 Task: Create in the project WiseTech in Backlog an issue 'Integrate a new feedback survey feature into an existing website to gather user feedback and suggestions', assign it to team member softage.1@softage.net and change the status to IN PROGRESS.
Action: Mouse moved to (480, 582)
Screenshot: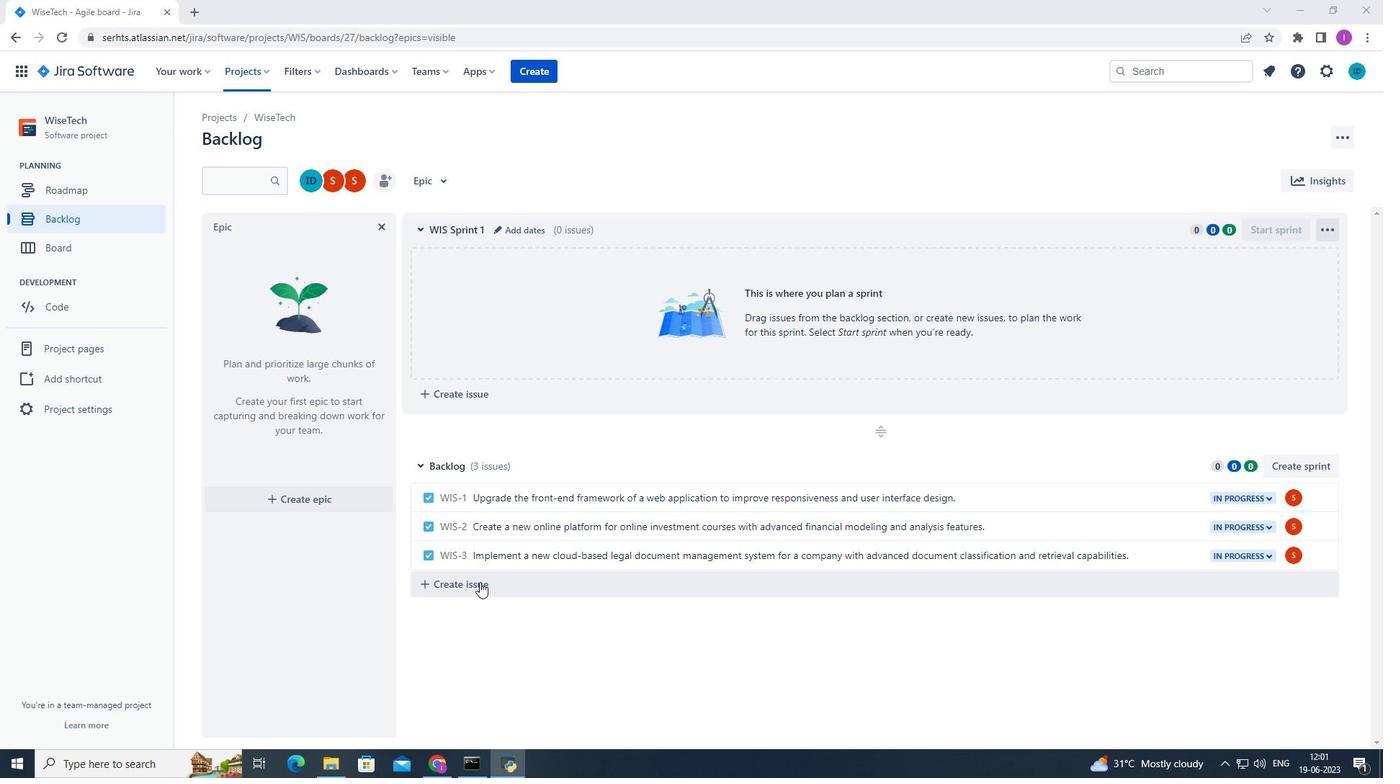 
Action: Mouse pressed left at (480, 582)
Screenshot: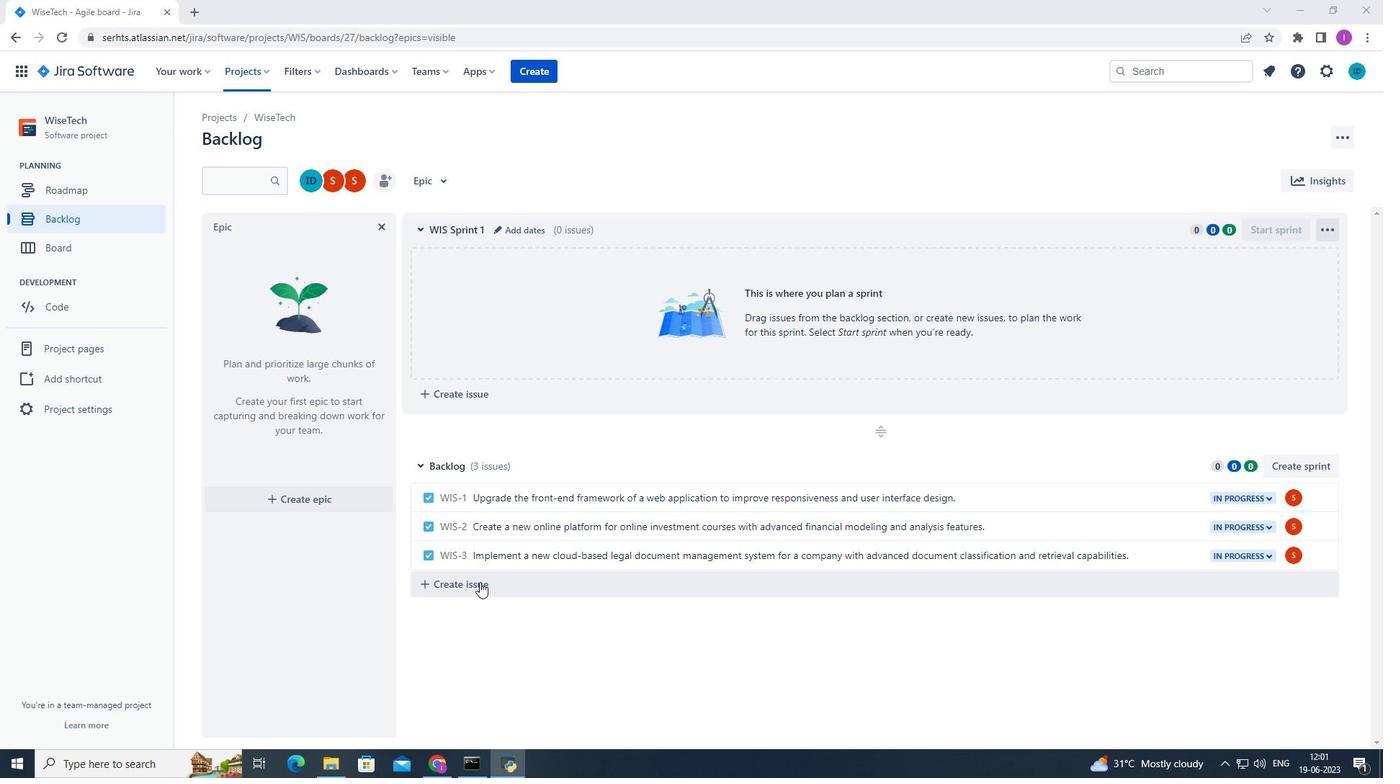 
Action: Mouse moved to (467, 589)
Screenshot: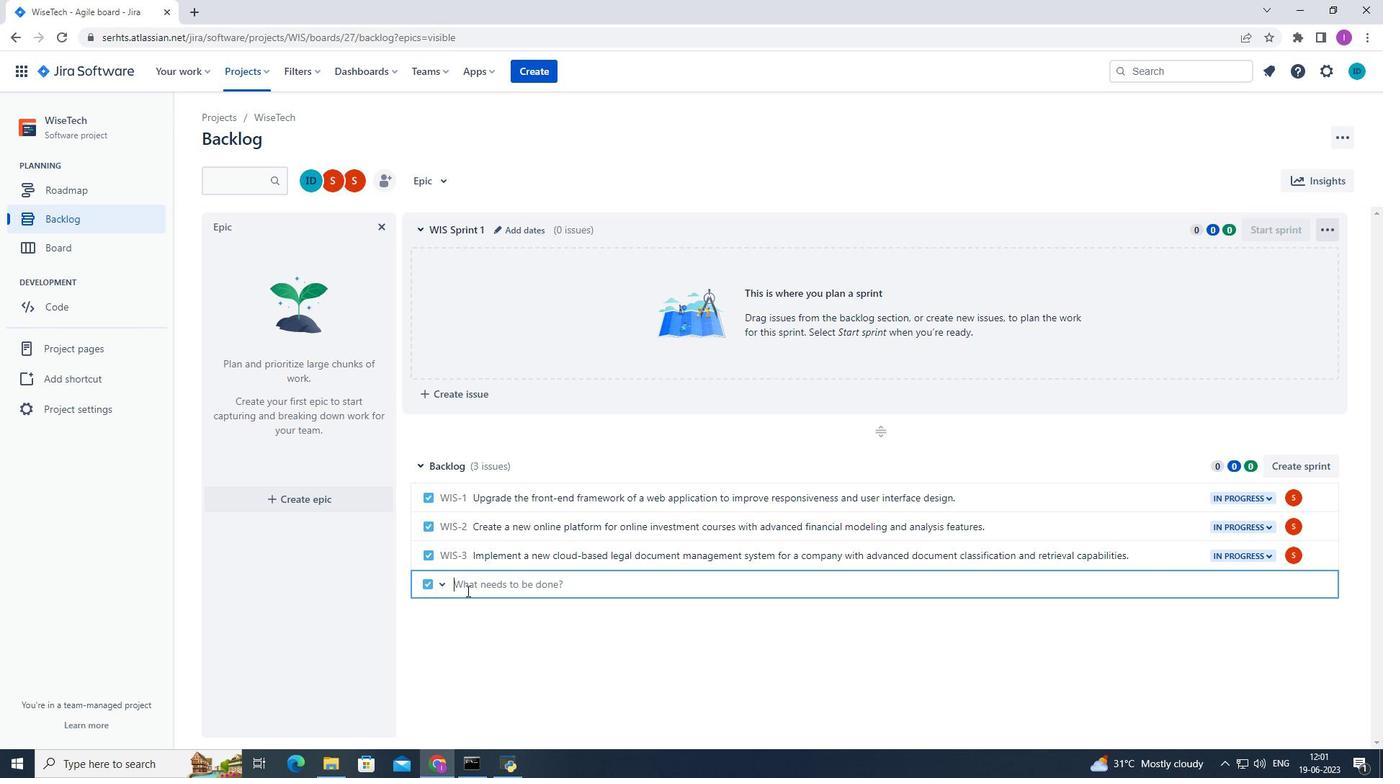 
Action: Mouse pressed left at (467, 589)
Screenshot: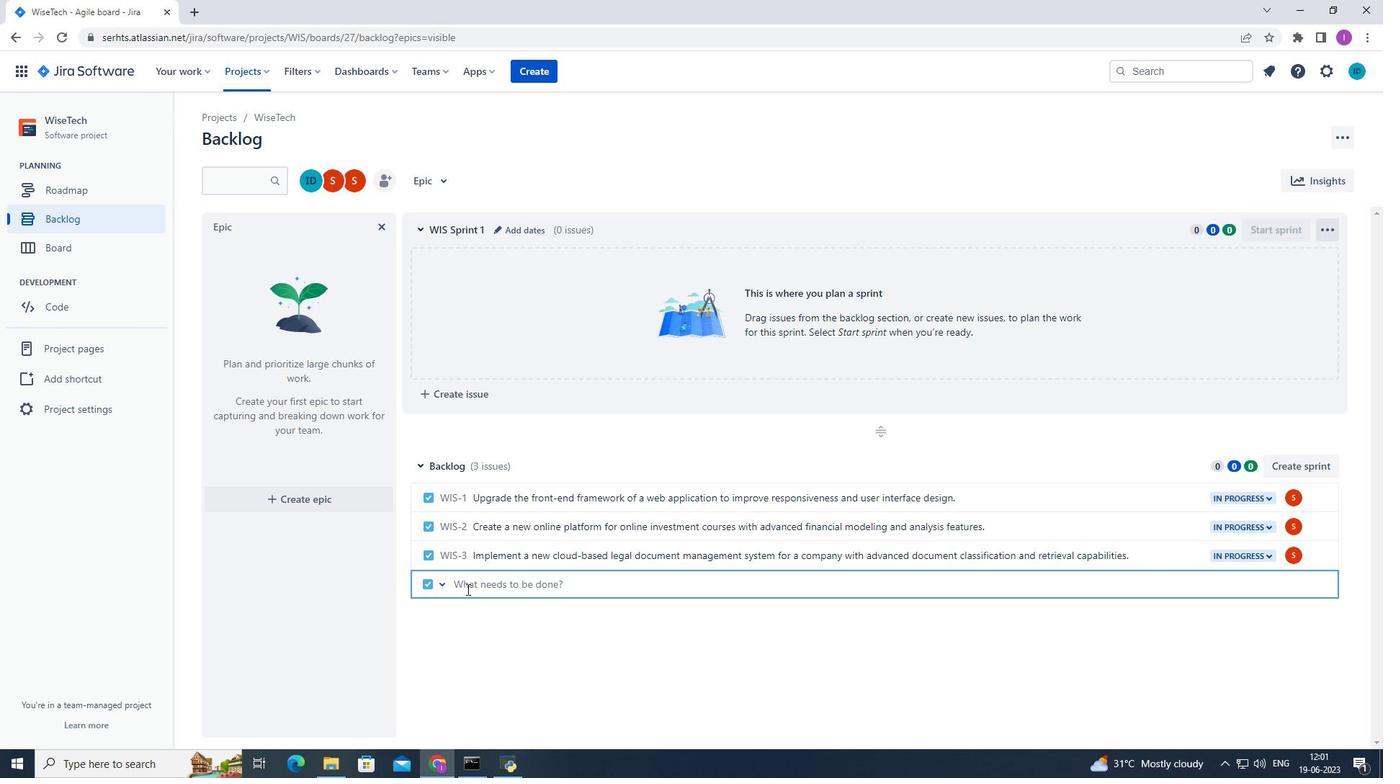 
Action: Mouse moved to (580, 574)
Screenshot: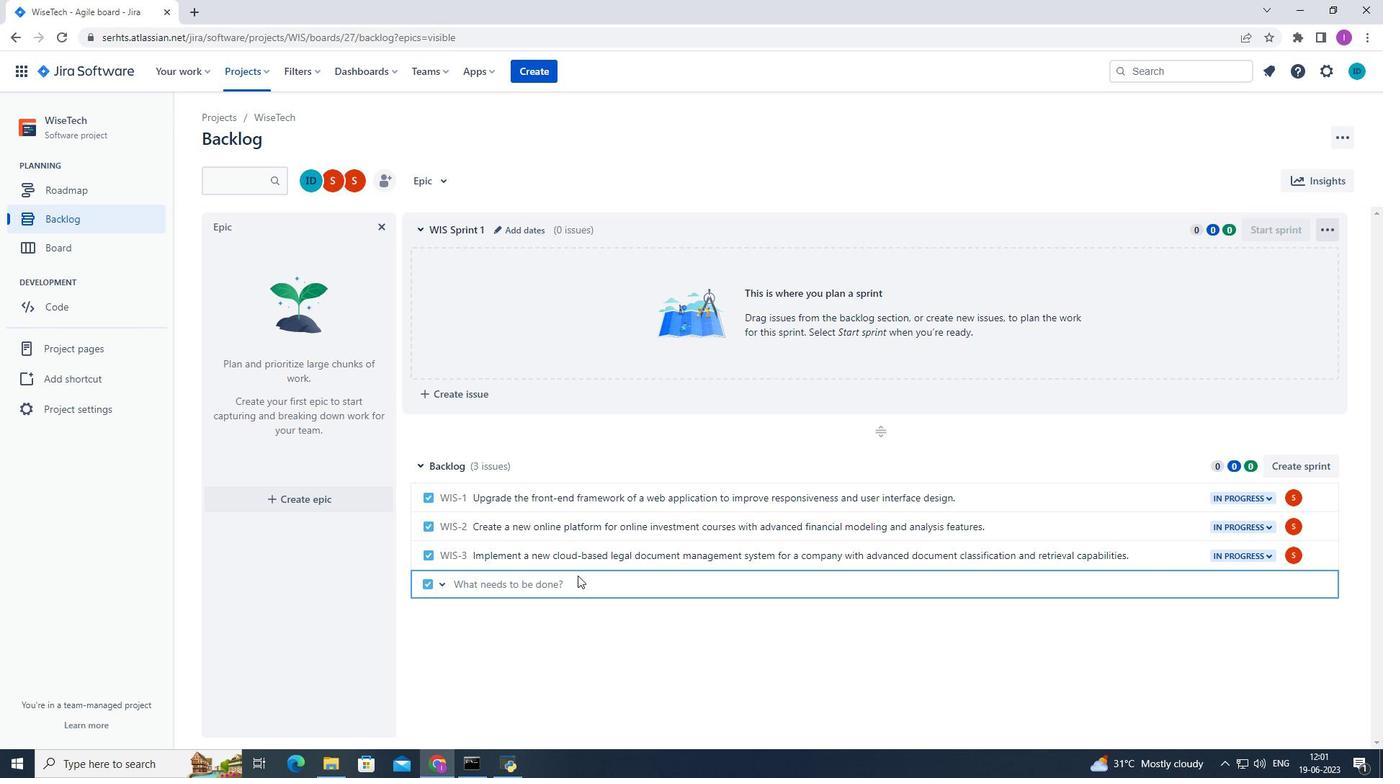 
Action: Key pressed <Key.shift>Integrate<Key.space>s<Key.space><Key.backspace><Key.backspace>a<Key.space>m<Key.backspace>new<Key.space>feedback<Key.space>and<Key.space>suggestions<Key.backspace><Key.backspace><Key.backspace><Key.backspace><Key.backspace><Key.backspace><Key.backspace><Key.backspace><Key.backspace><Key.backspace><Key.backspace><Key.backspace><Key.backspace><Key.backspace><Key.backspace>survey<Key.space>feature<Key.space>into<Key.space>an<Key.space>exixting<Key.space>
Screenshot: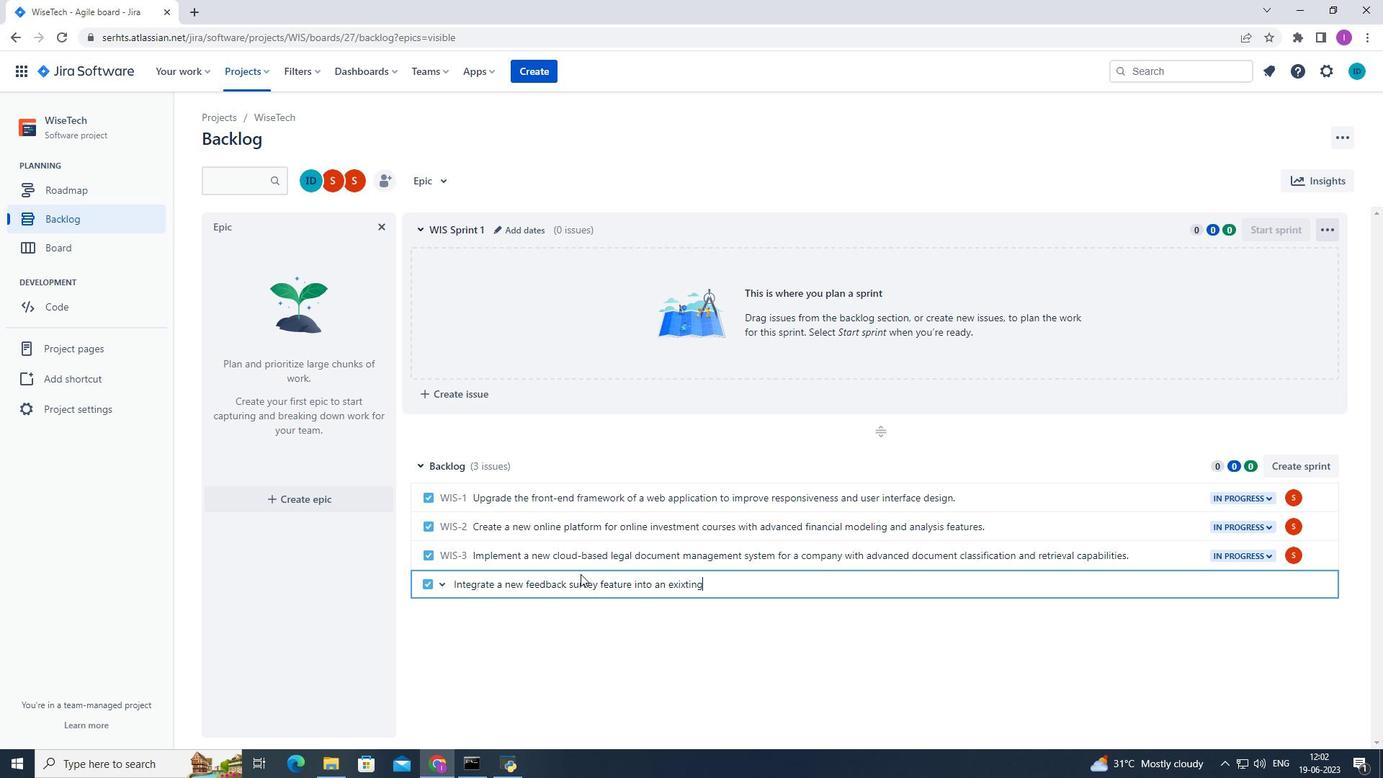 
Action: Mouse moved to (686, 585)
Screenshot: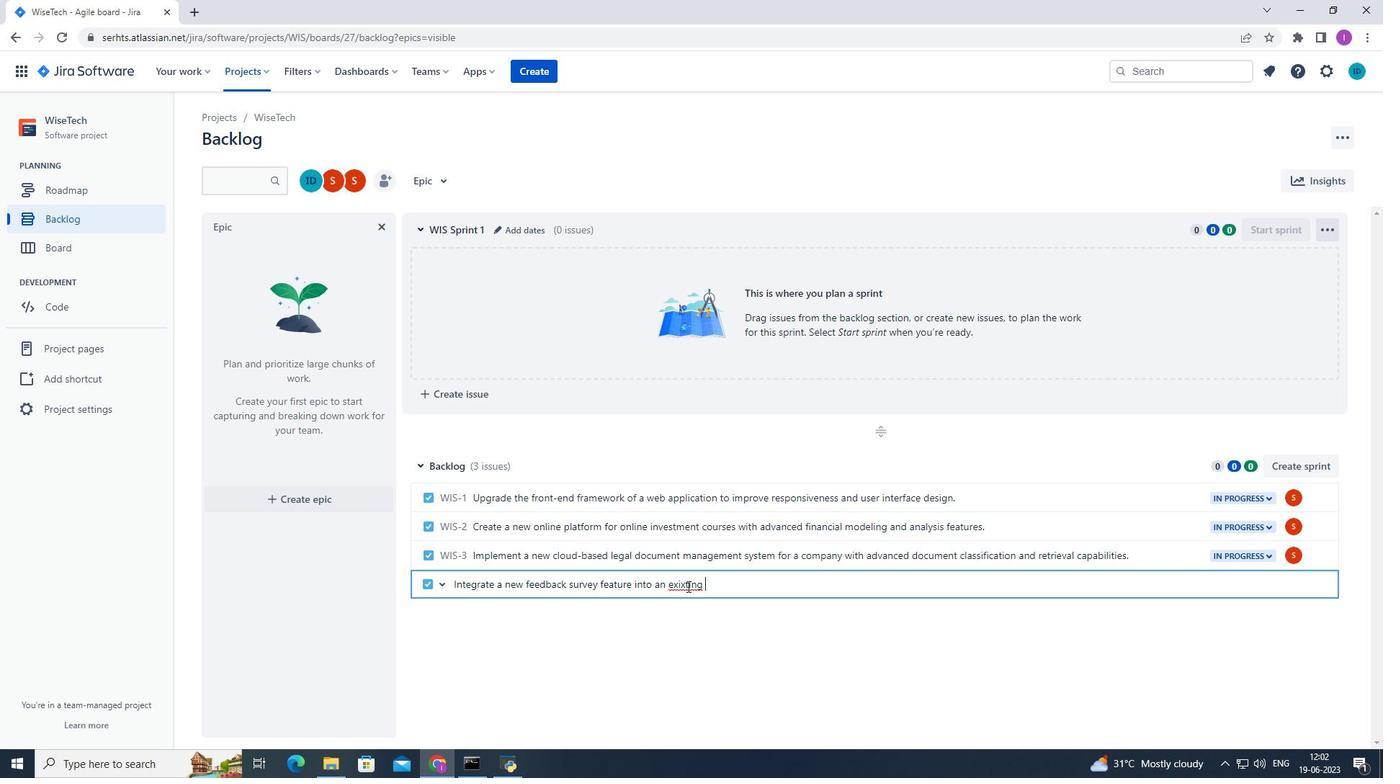 
Action: Mouse pressed left at (686, 585)
Screenshot: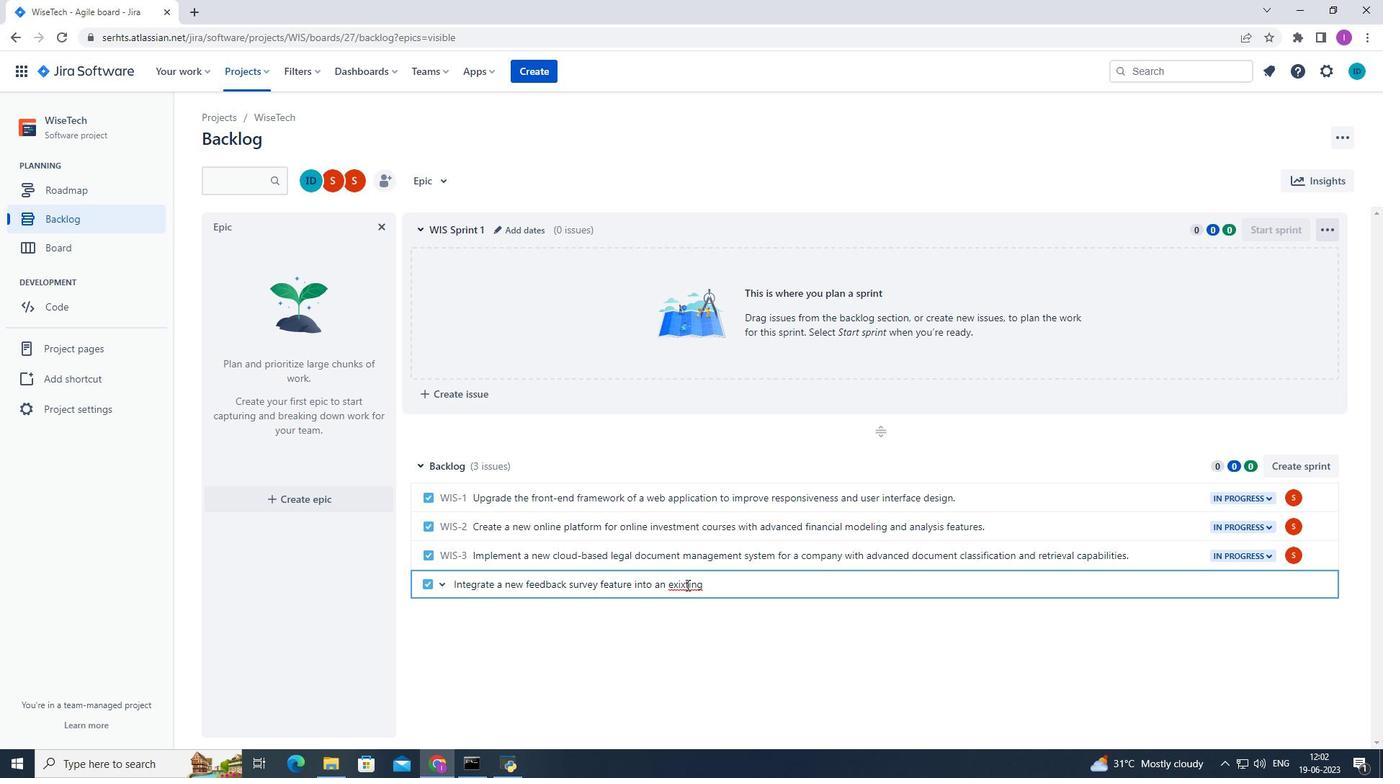 
Action: Mouse moved to (743, 521)
Screenshot: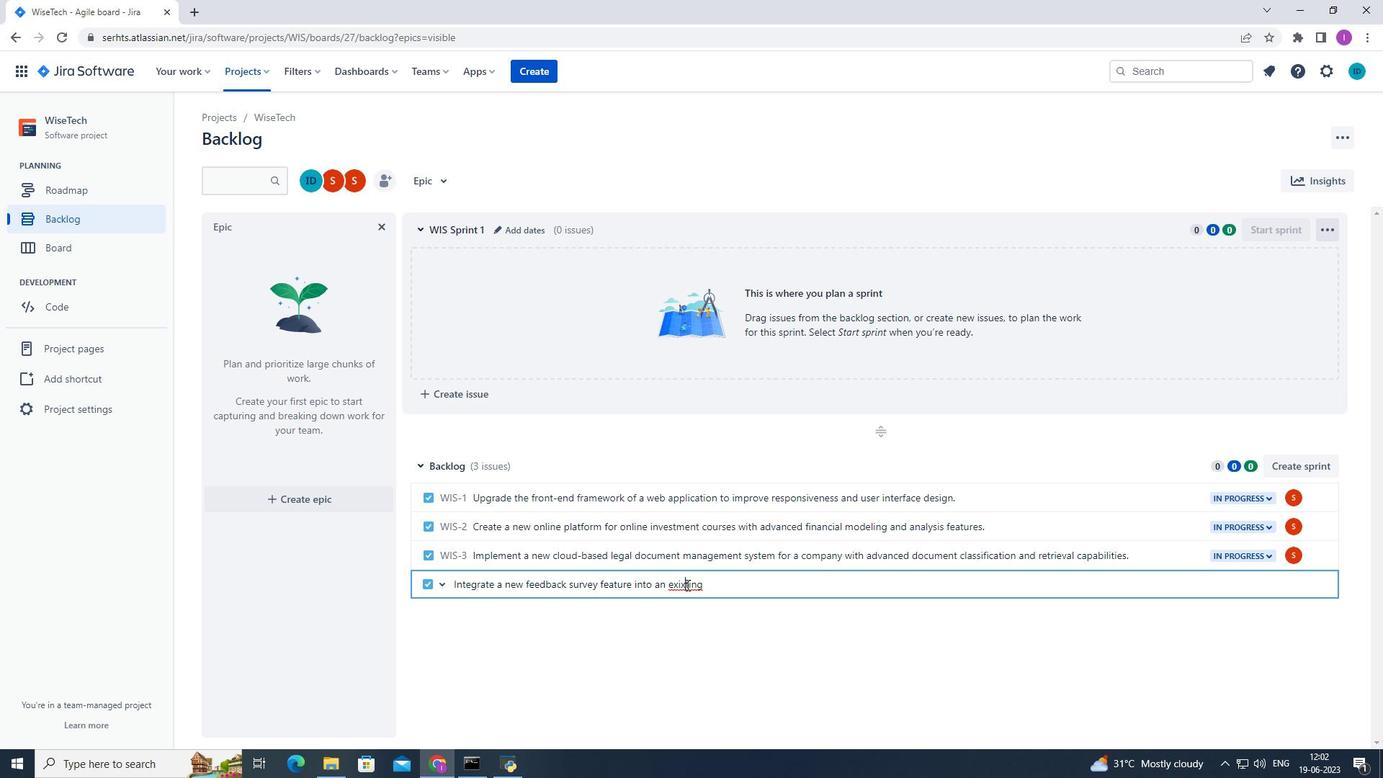 
Action: Key pressed <Key.backspace>s
Screenshot: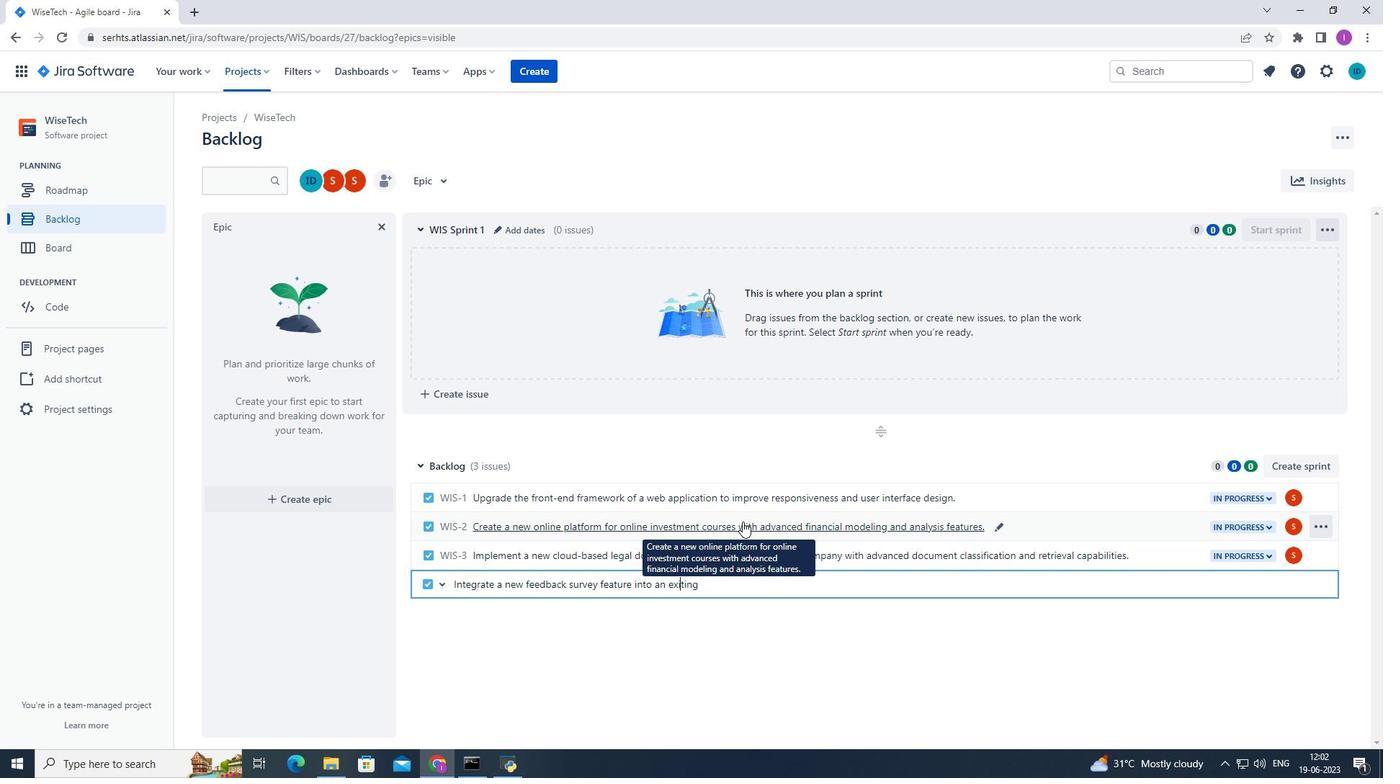 
Action: Mouse moved to (715, 583)
Screenshot: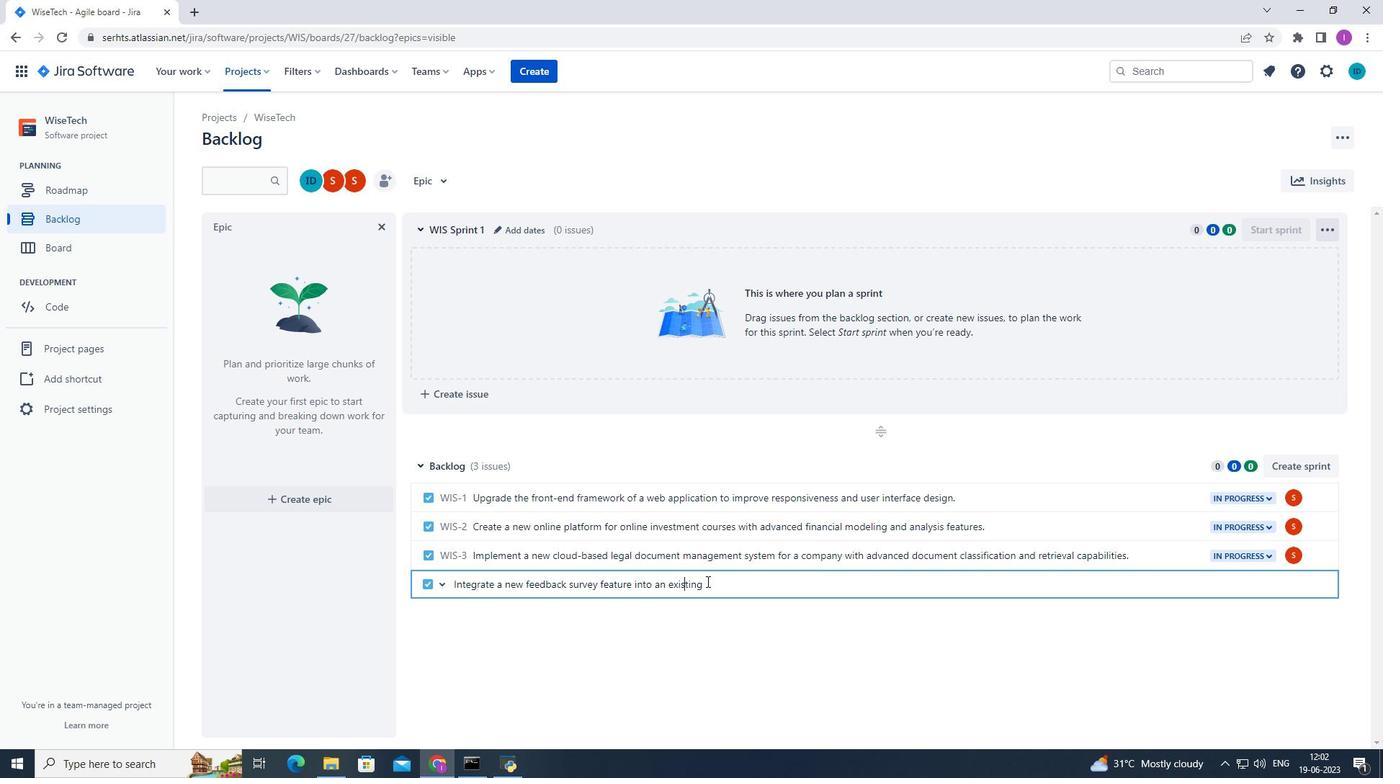 
Action: Mouse pressed left at (715, 583)
Screenshot: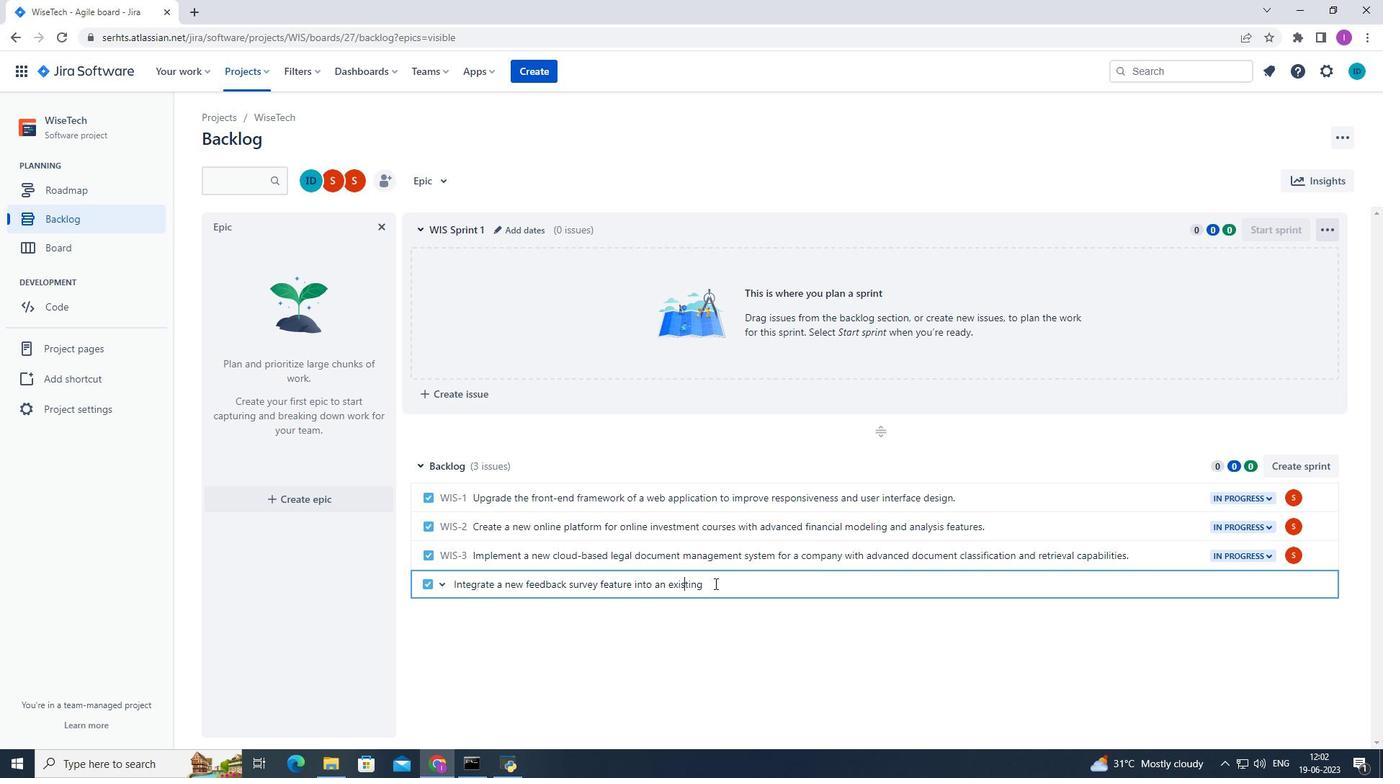 
Action: Mouse moved to (723, 565)
Screenshot: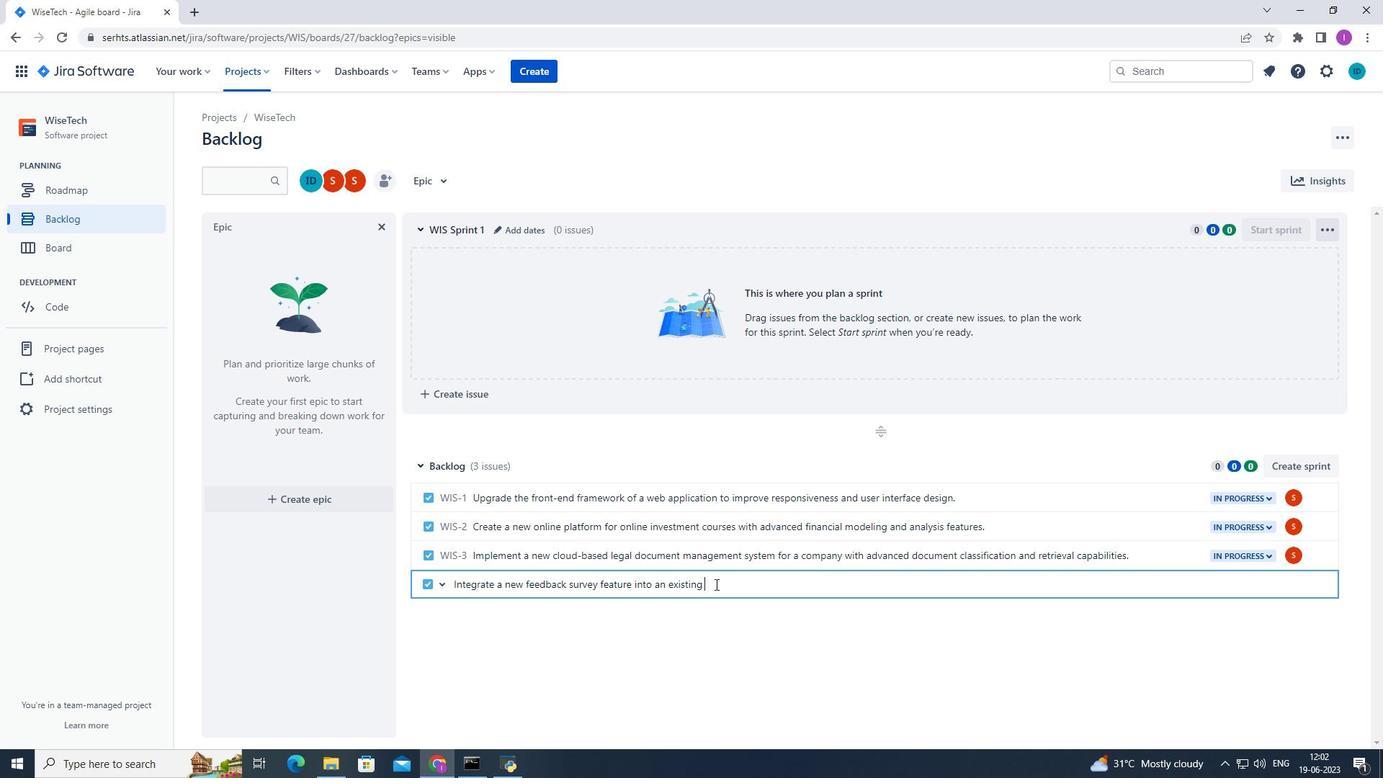
Action: Key pressed <Key.space>website<Key.space>to<Key.space>gather<Key.space>user<Key.space>g<Key.backspace>feedc<Key.backspace>back<Key.space>and<Key.space>suggestions.<Key.enter>
Screenshot: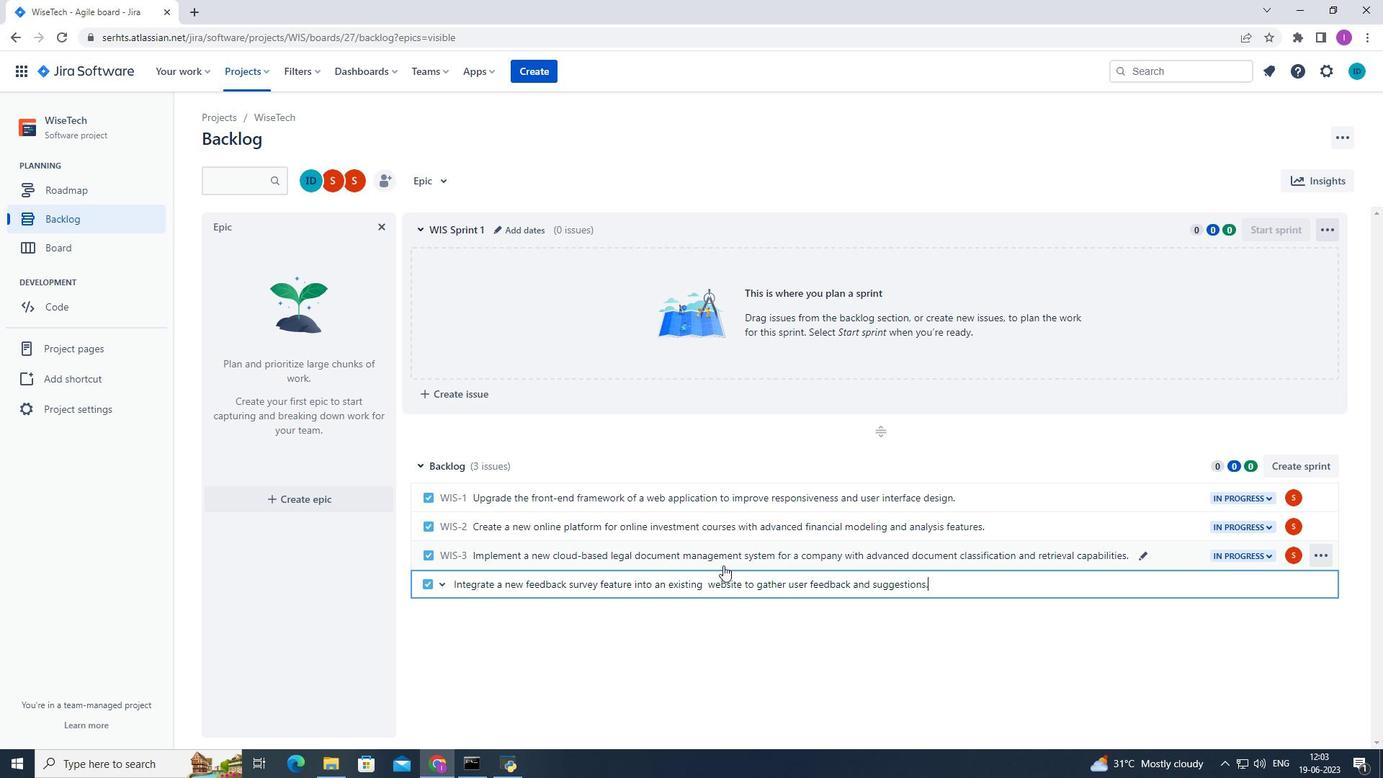 
Action: Mouse moved to (1291, 583)
Screenshot: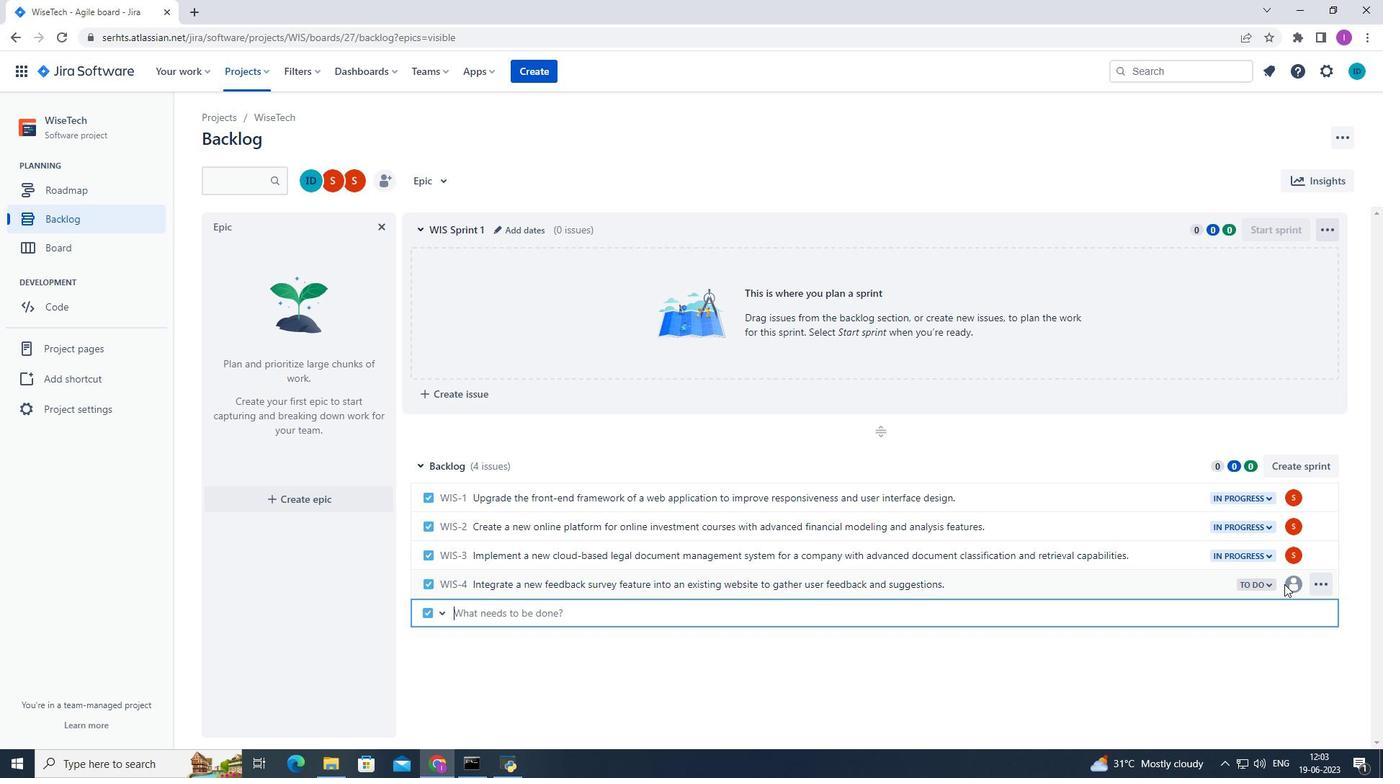 
Action: Mouse pressed left at (1291, 583)
Screenshot: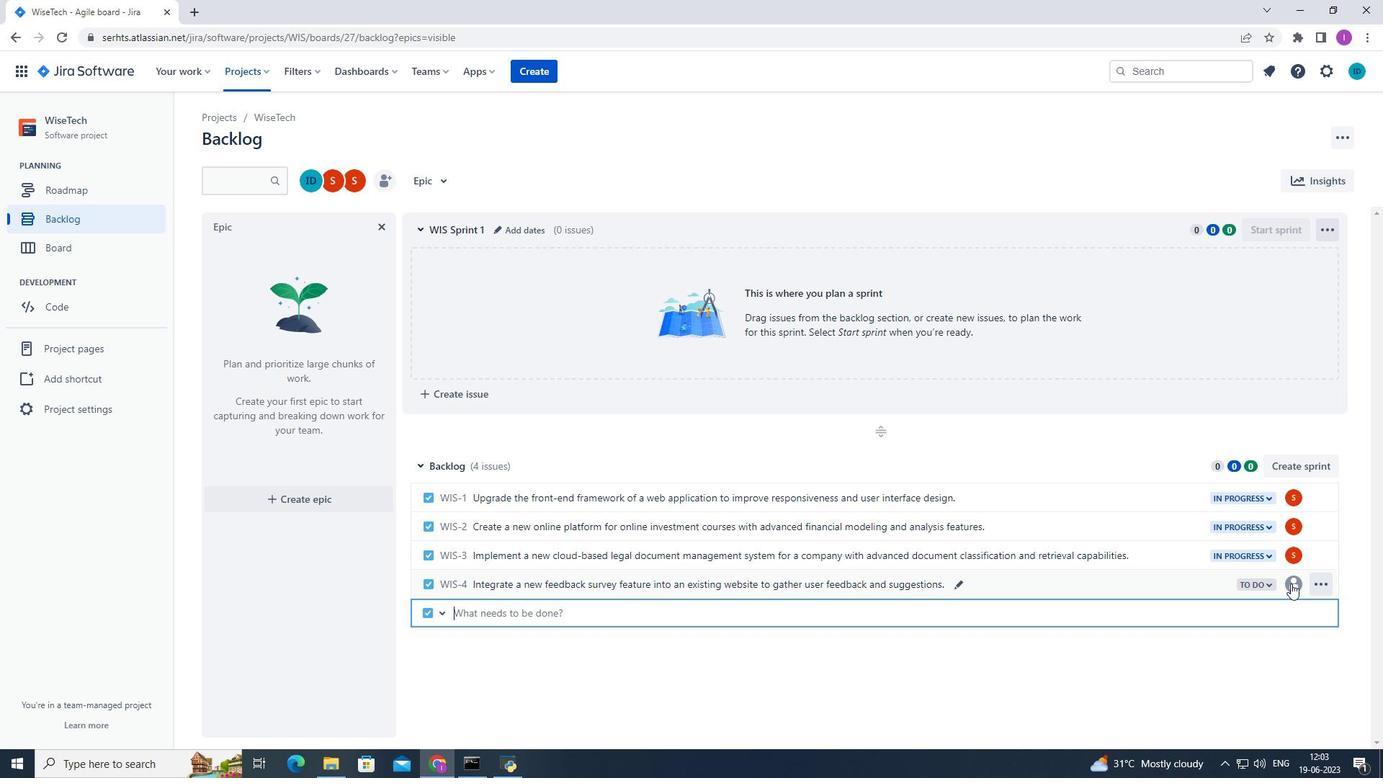 
Action: Mouse moved to (1182, 693)
Screenshot: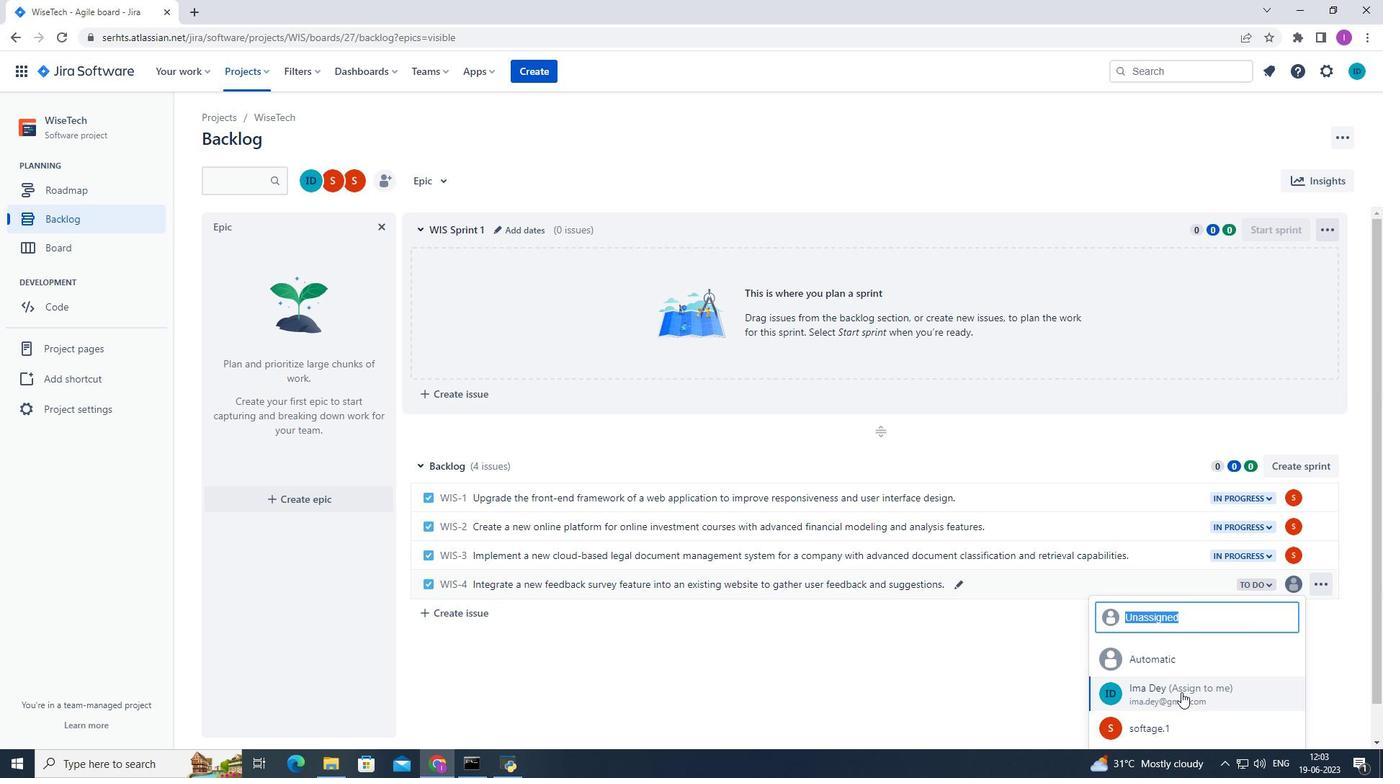 
Action: Mouse scrolled (1182, 692) with delta (0, 0)
Screenshot: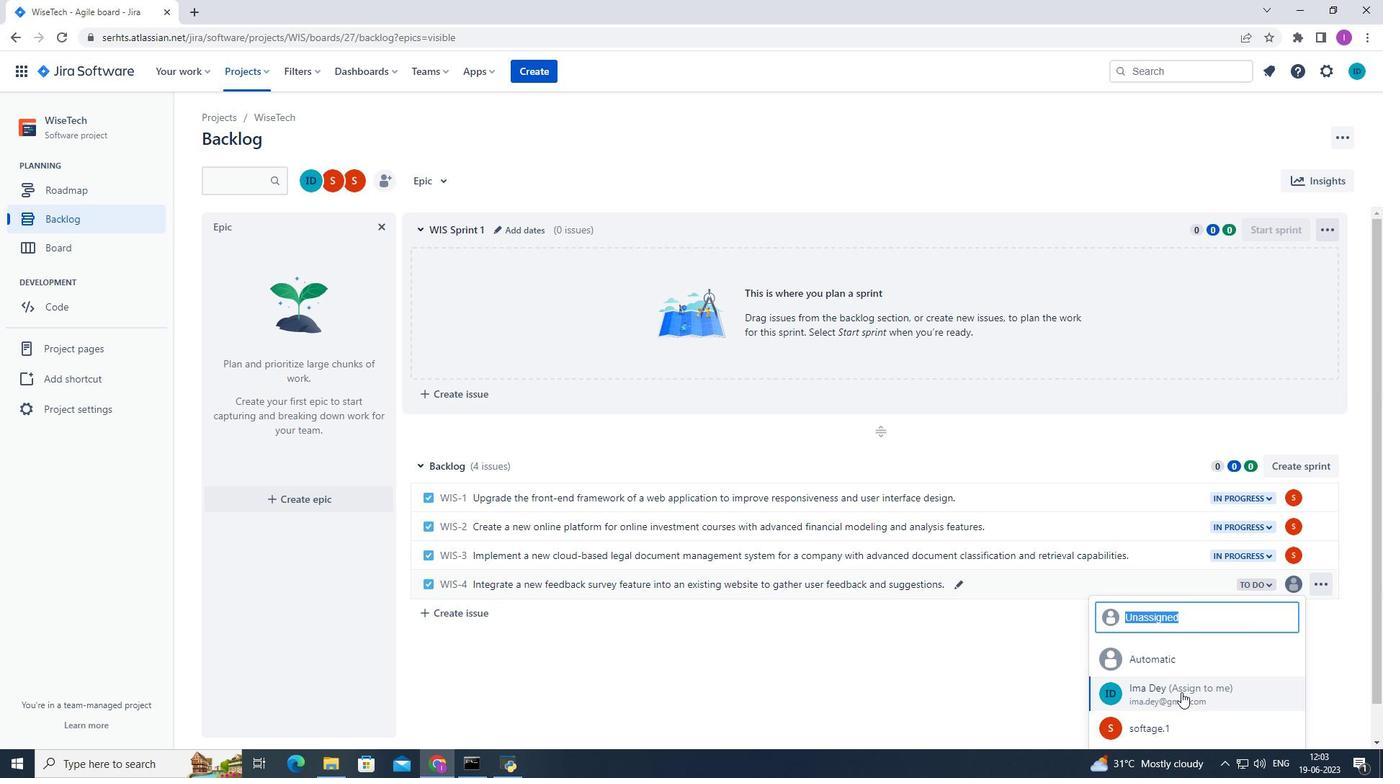 
Action: Mouse moved to (1182, 699)
Screenshot: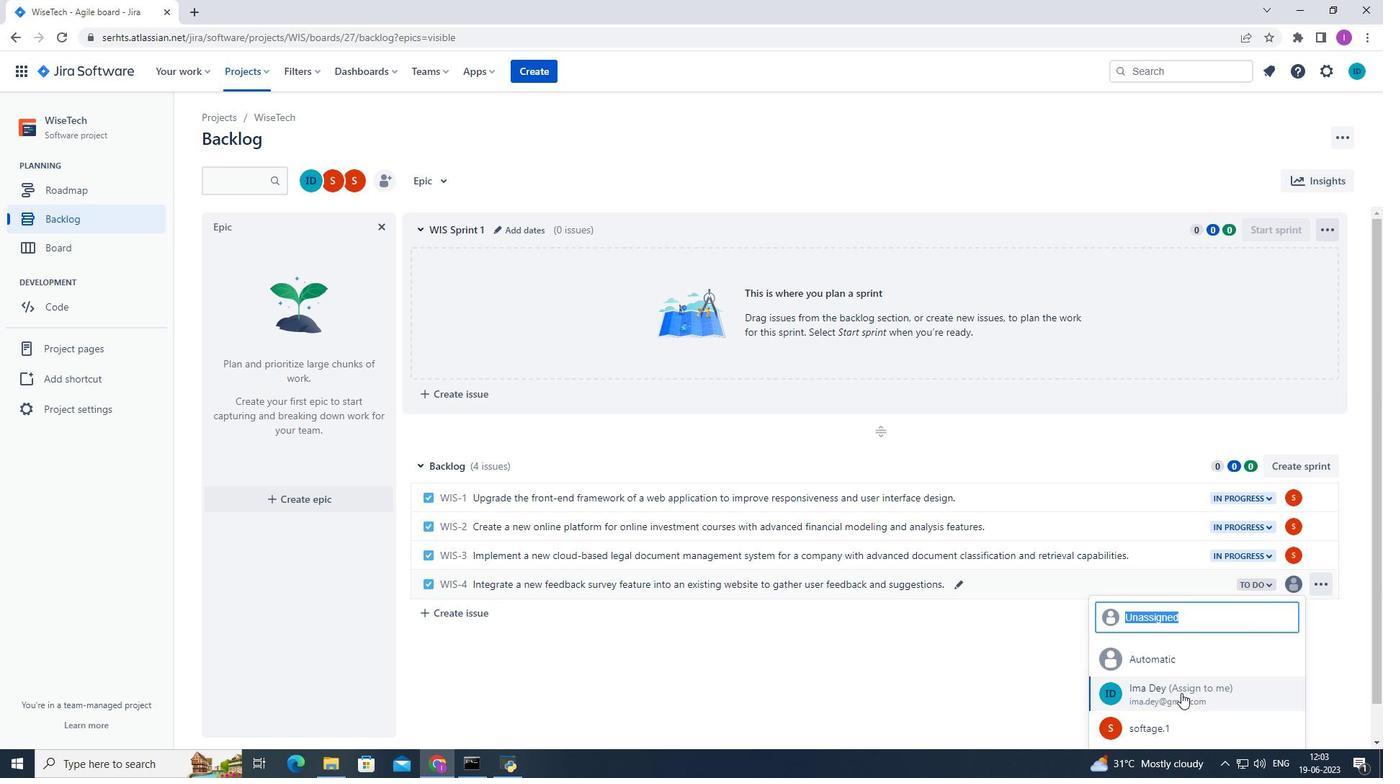 
Action: Mouse scrolled (1182, 693) with delta (0, 0)
Screenshot: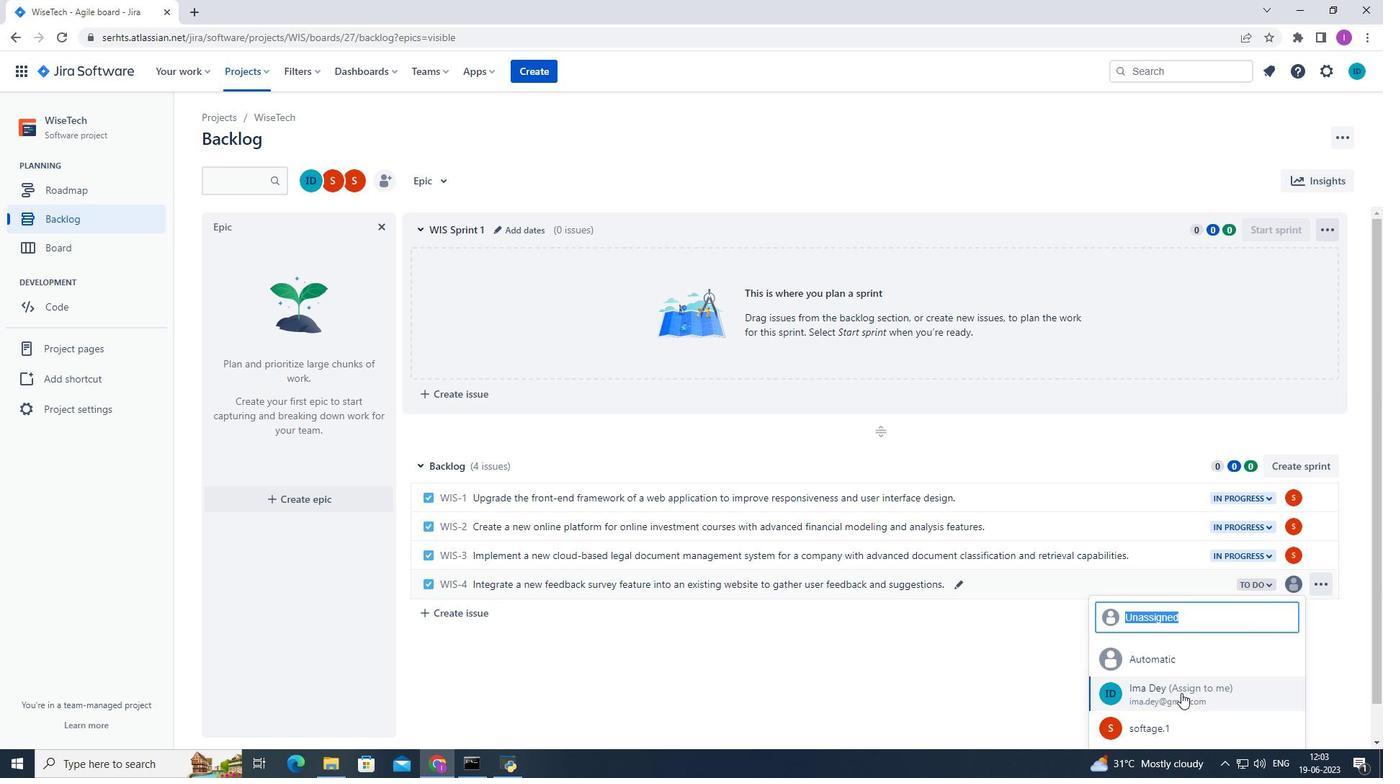 
Action: Mouse scrolled (1182, 699) with delta (0, 0)
Screenshot: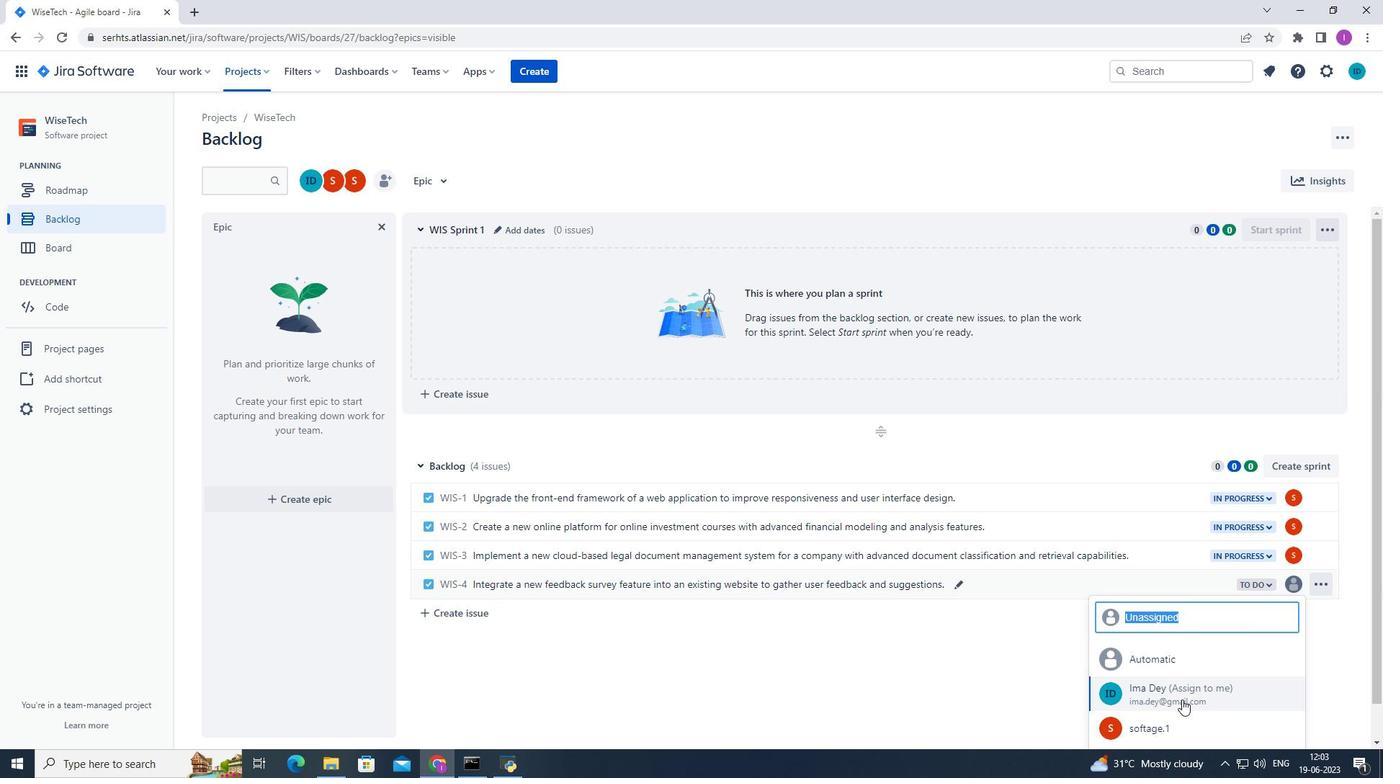 
Action: Mouse moved to (1183, 701)
Screenshot: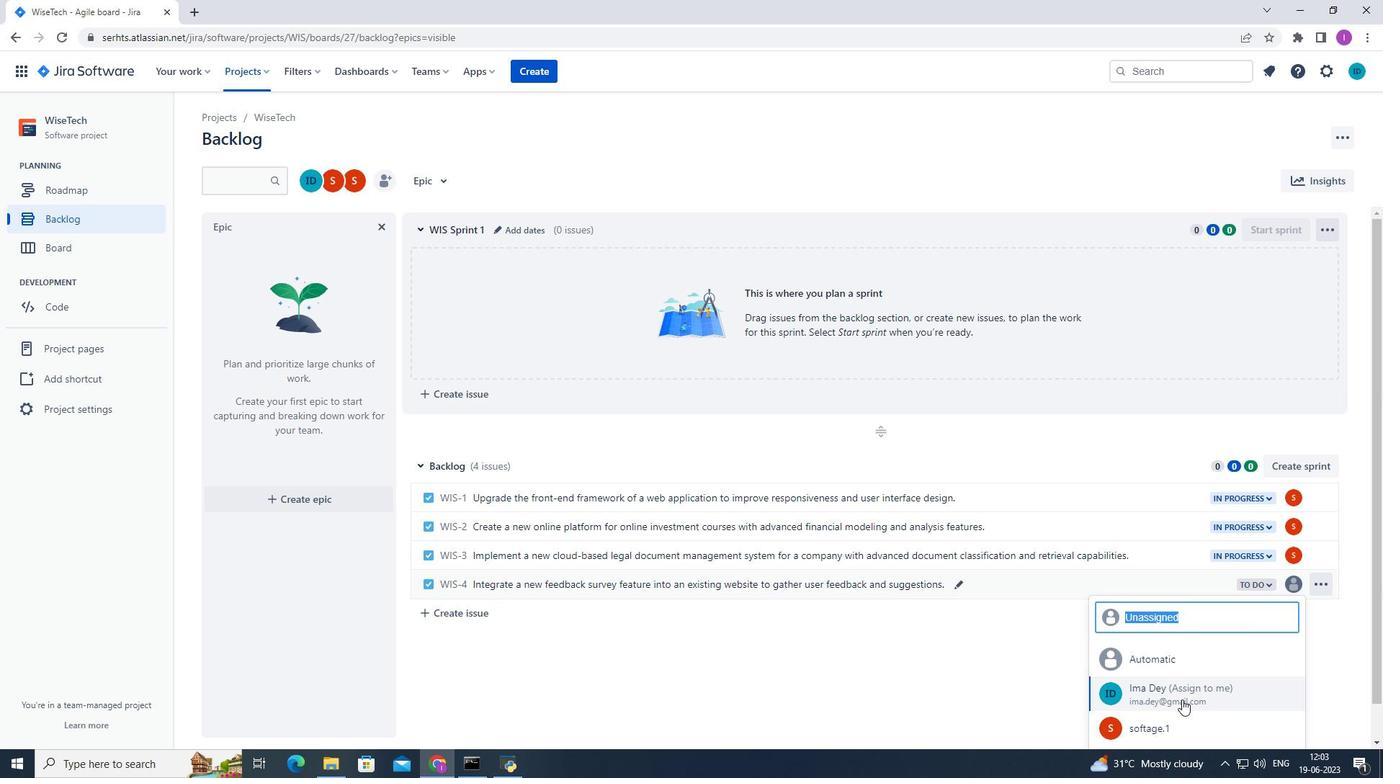 
Action: Mouse scrolled (1182, 699) with delta (0, 0)
Screenshot: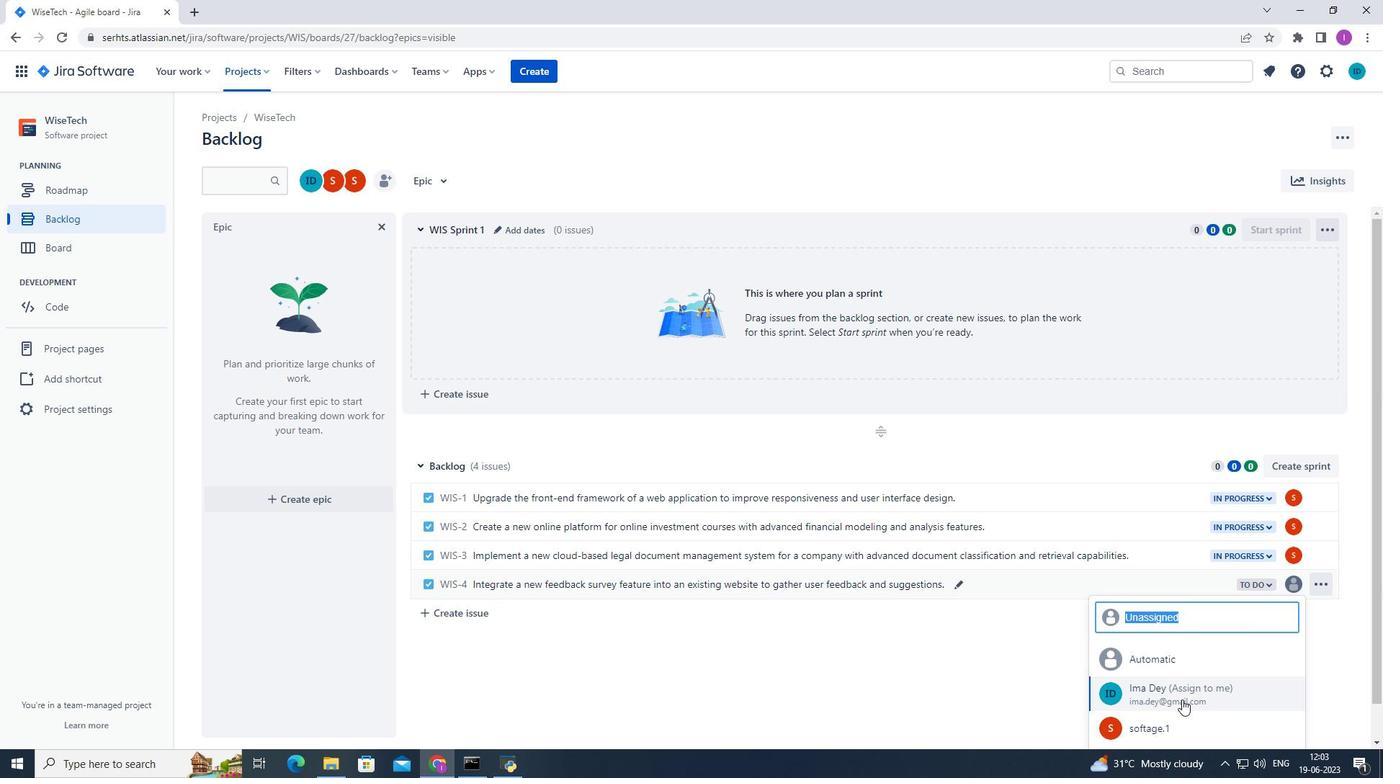 
Action: Mouse moved to (1091, 725)
Screenshot: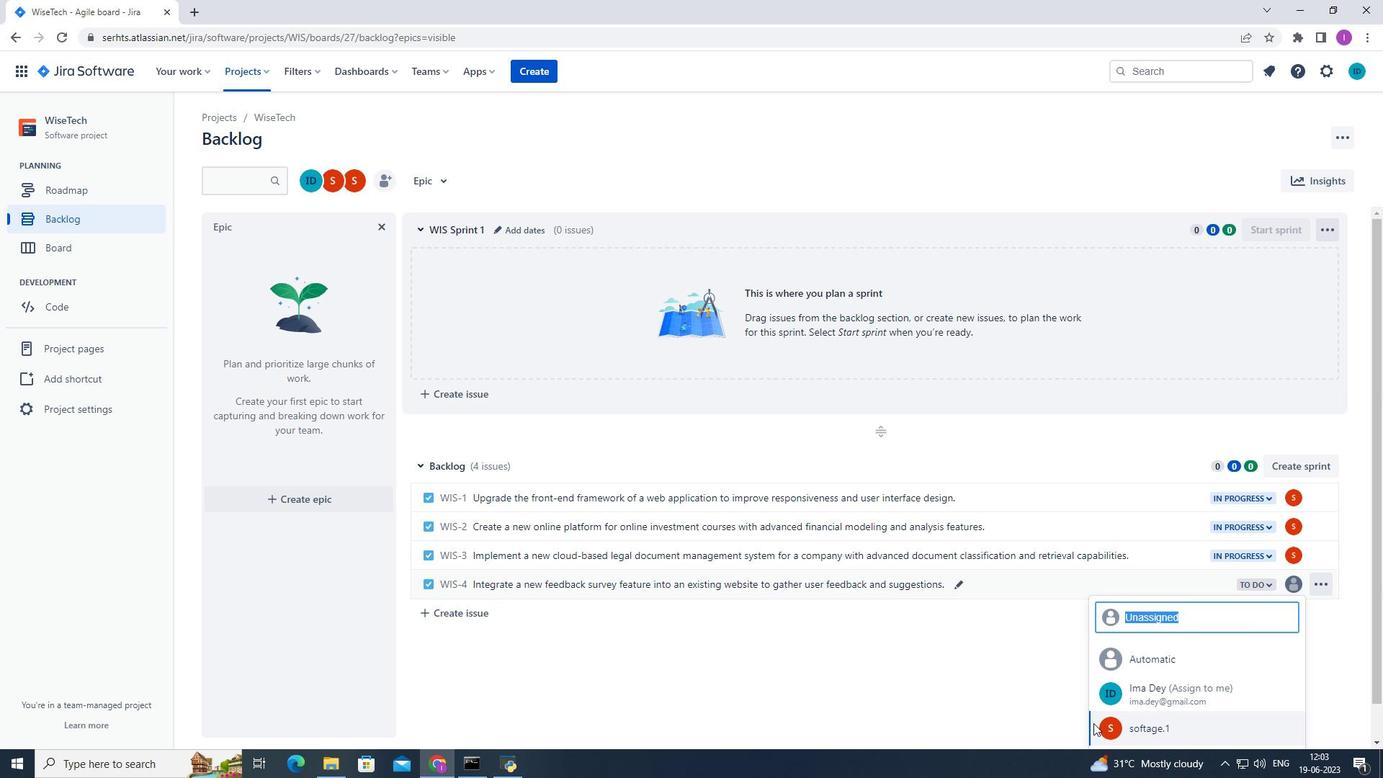 
Action: Mouse scrolled (1091, 726) with delta (0, 0)
Screenshot: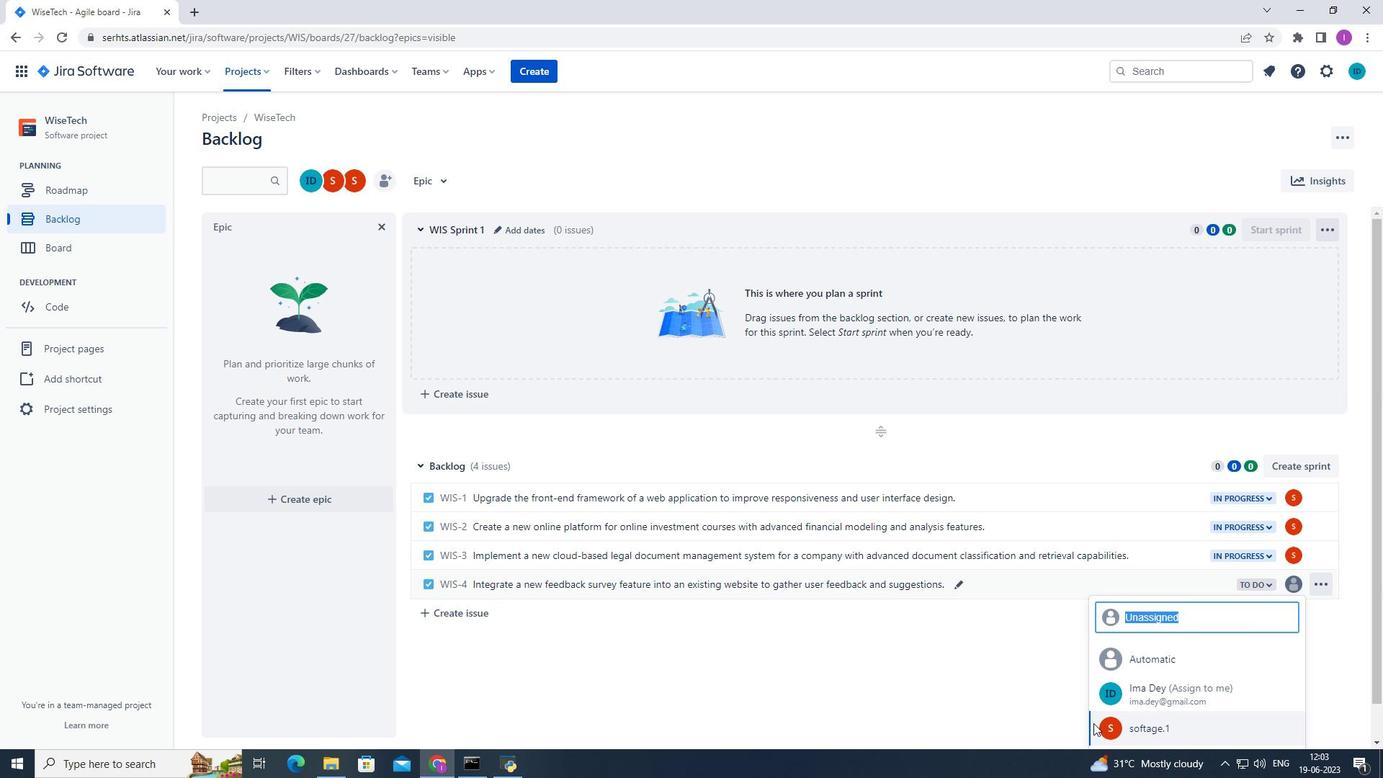 
Action: Mouse moved to (1090, 725)
Screenshot: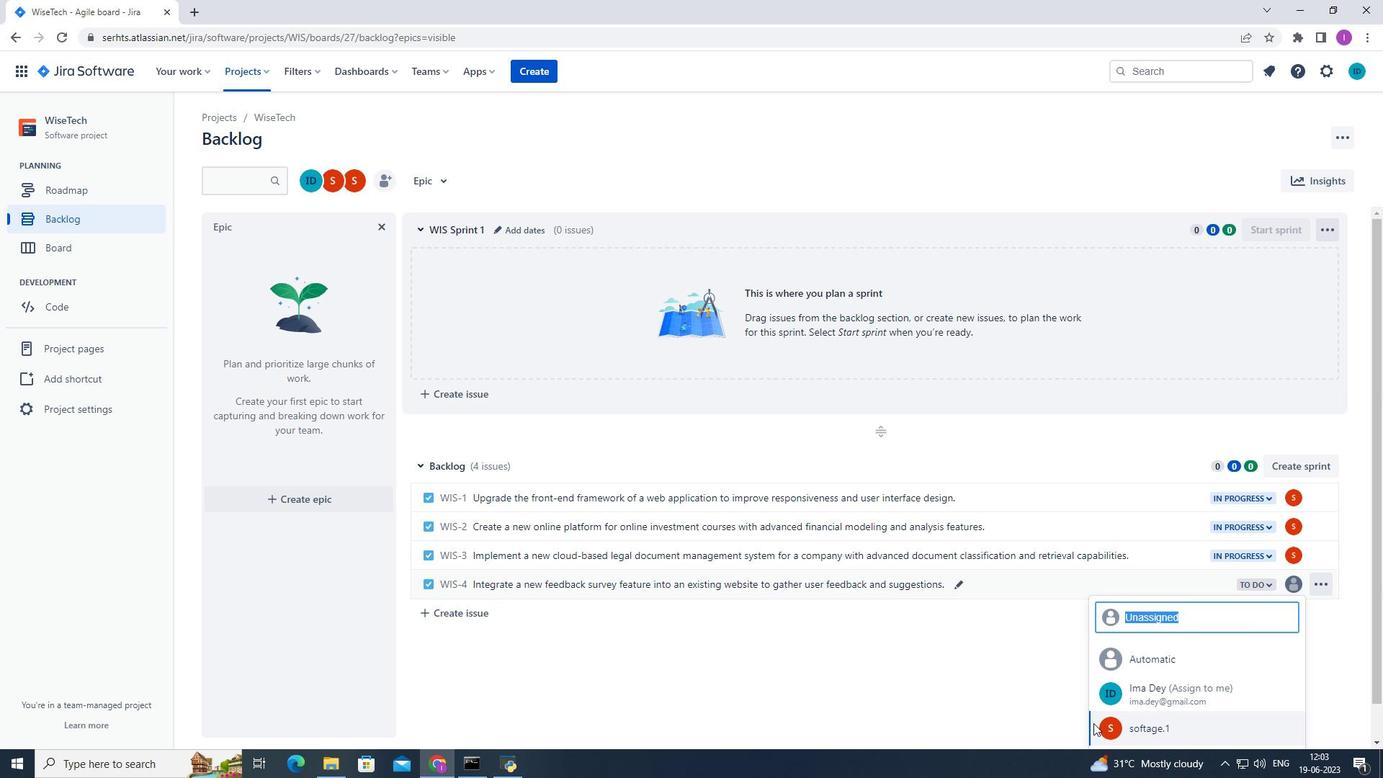 
Action: Mouse scrolled (1090, 725) with delta (0, 0)
Screenshot: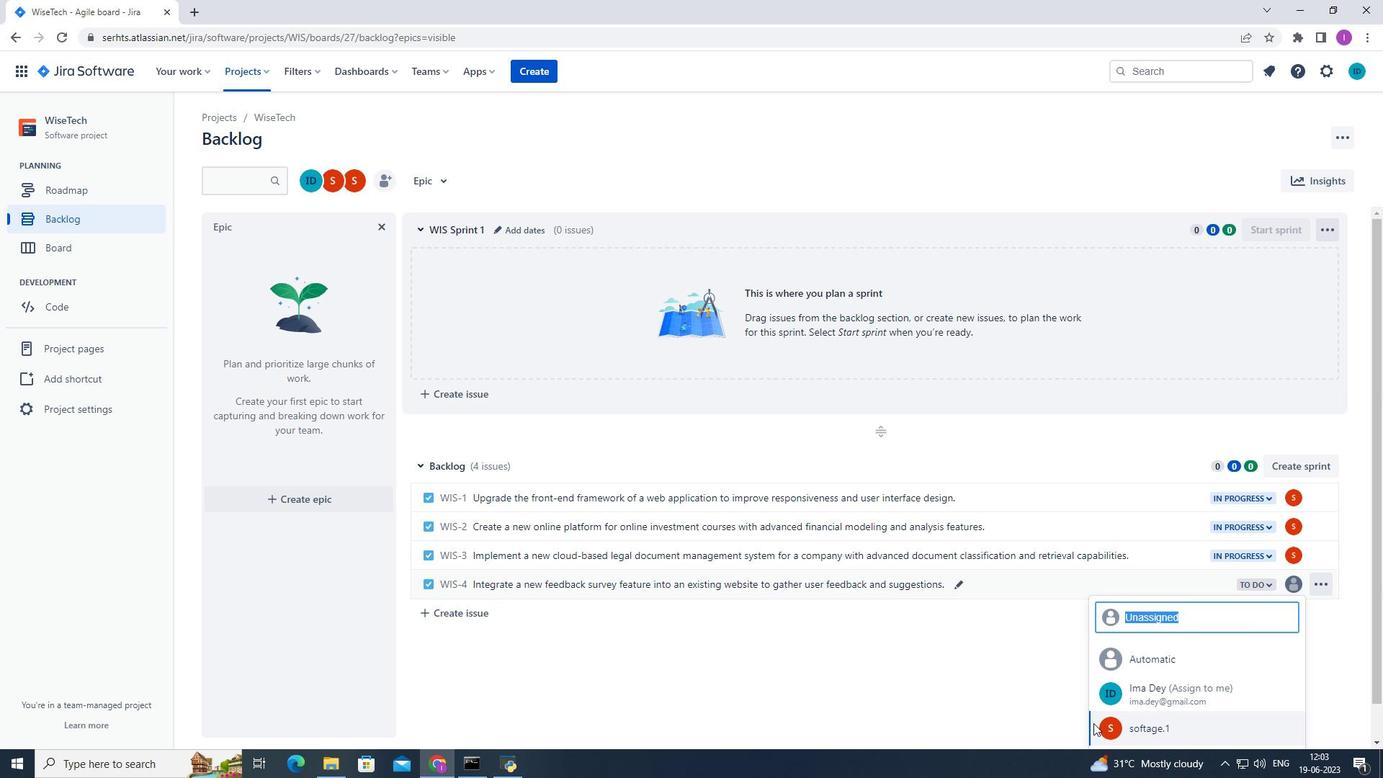 
Action: Mouse moved to (1071, 717)
Screenshot: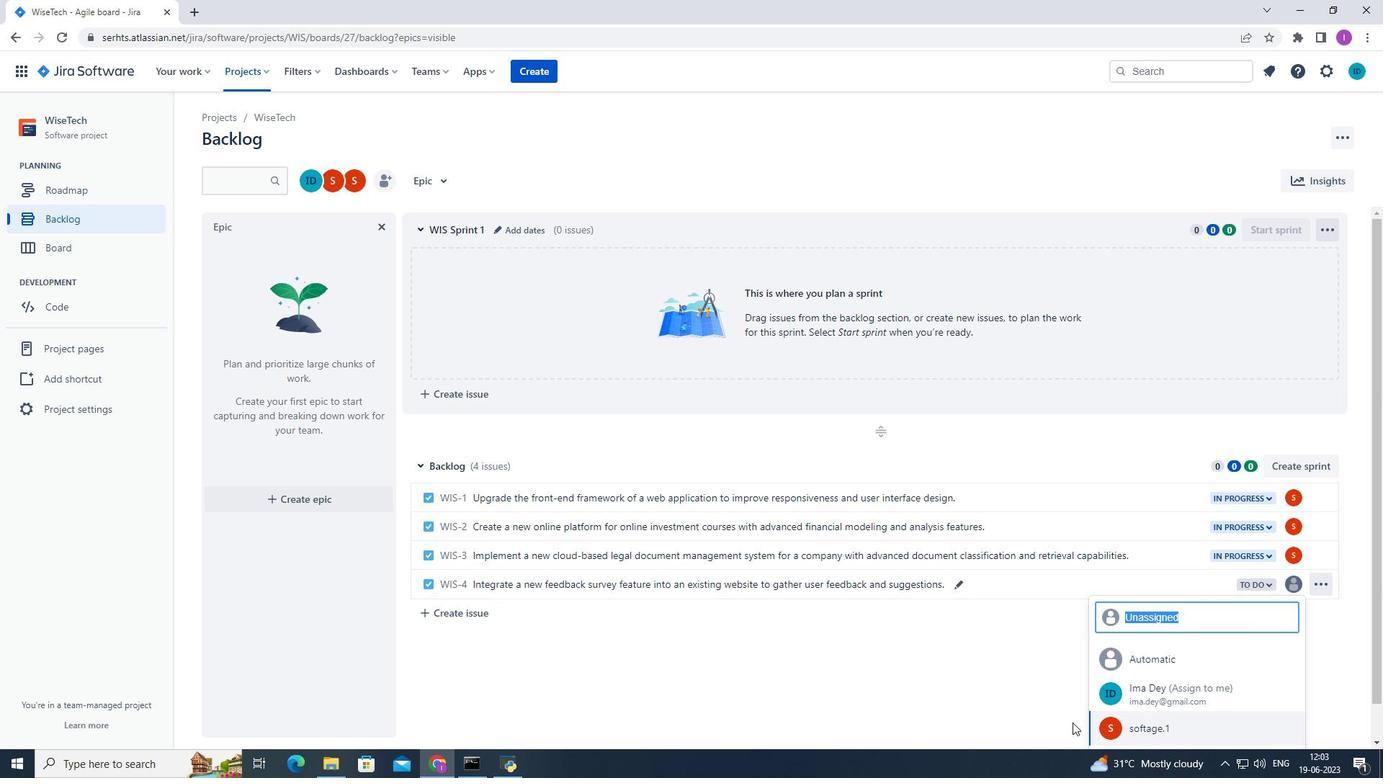 
Action: Mouse scrolled (1071, 717) with delta (0, 0)
Screenshot: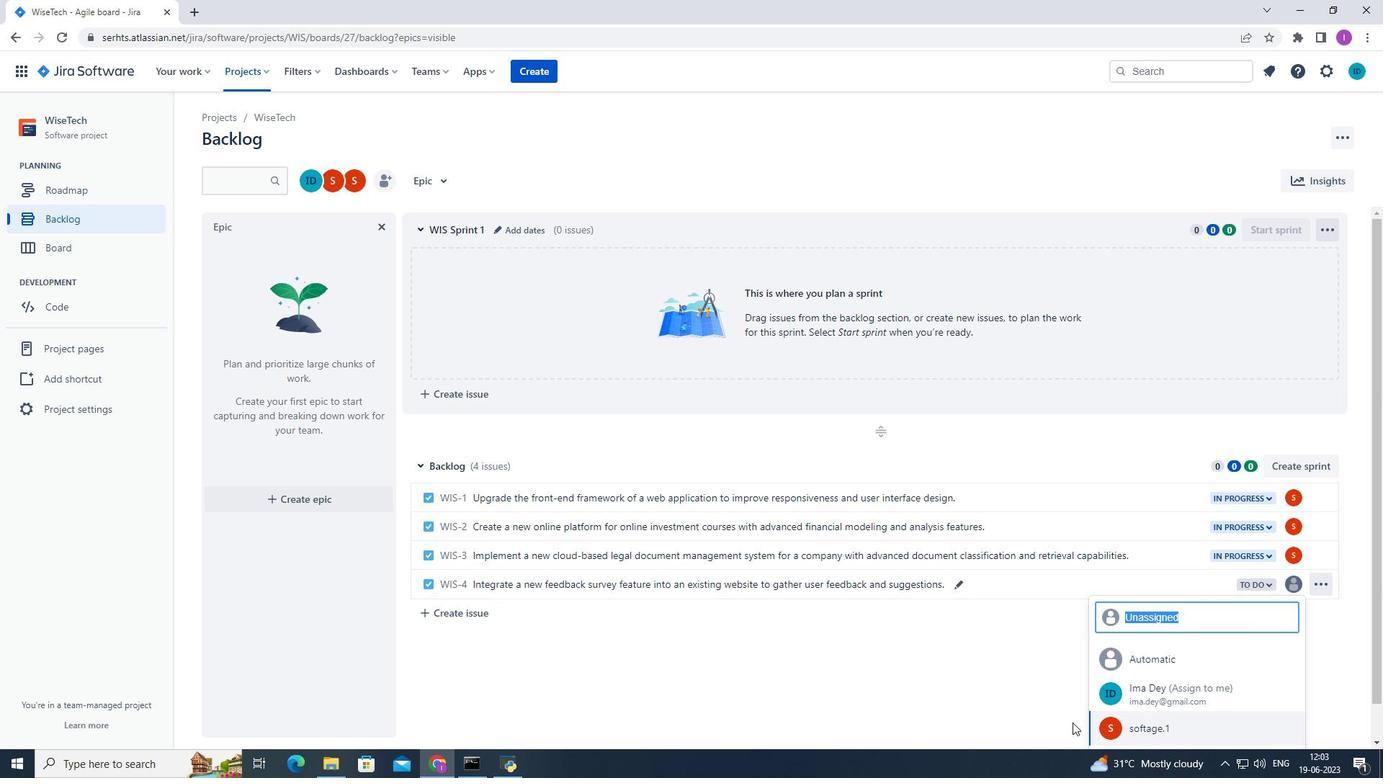 
Action: Mouse scrolled (1071, 718) with delta (0, 0)
Screenshot: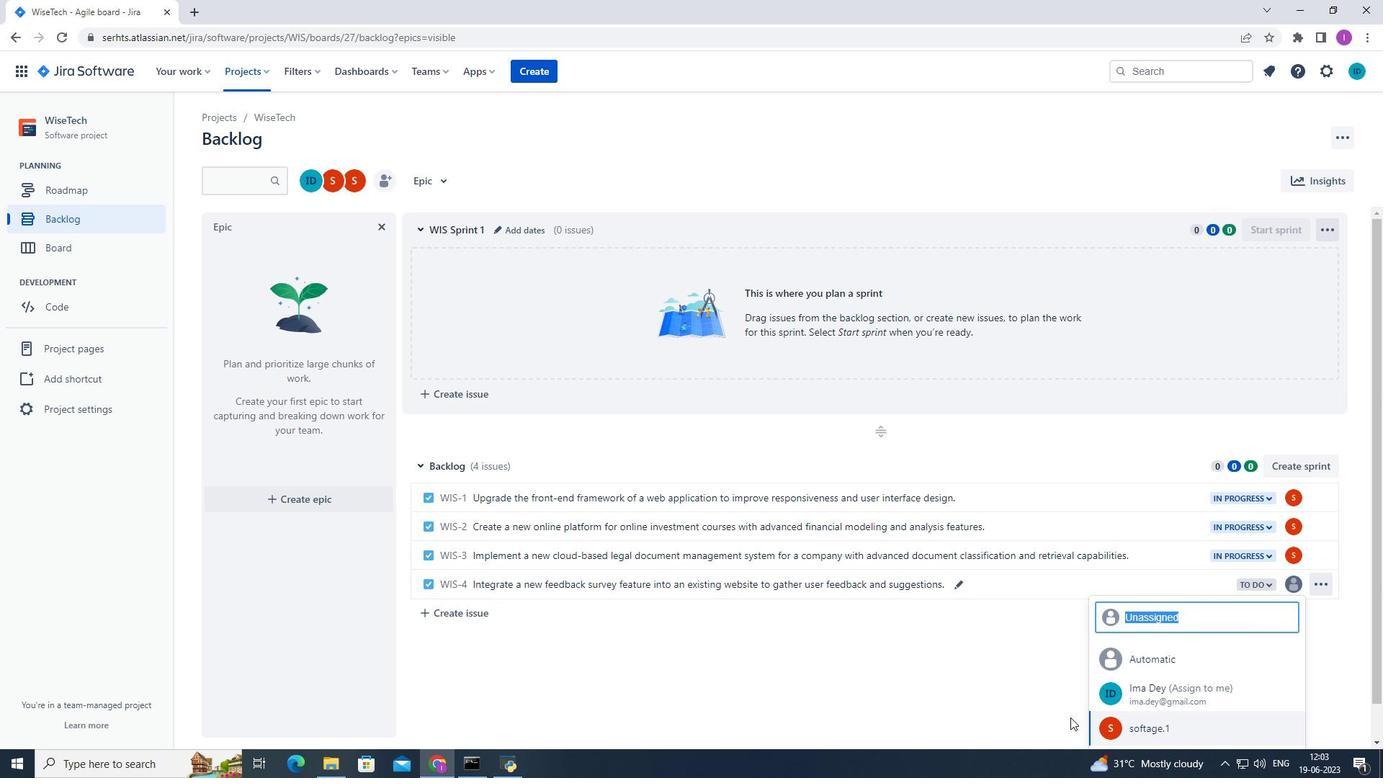 
Action: Mouse moved to (1062, 704)
Screenshot: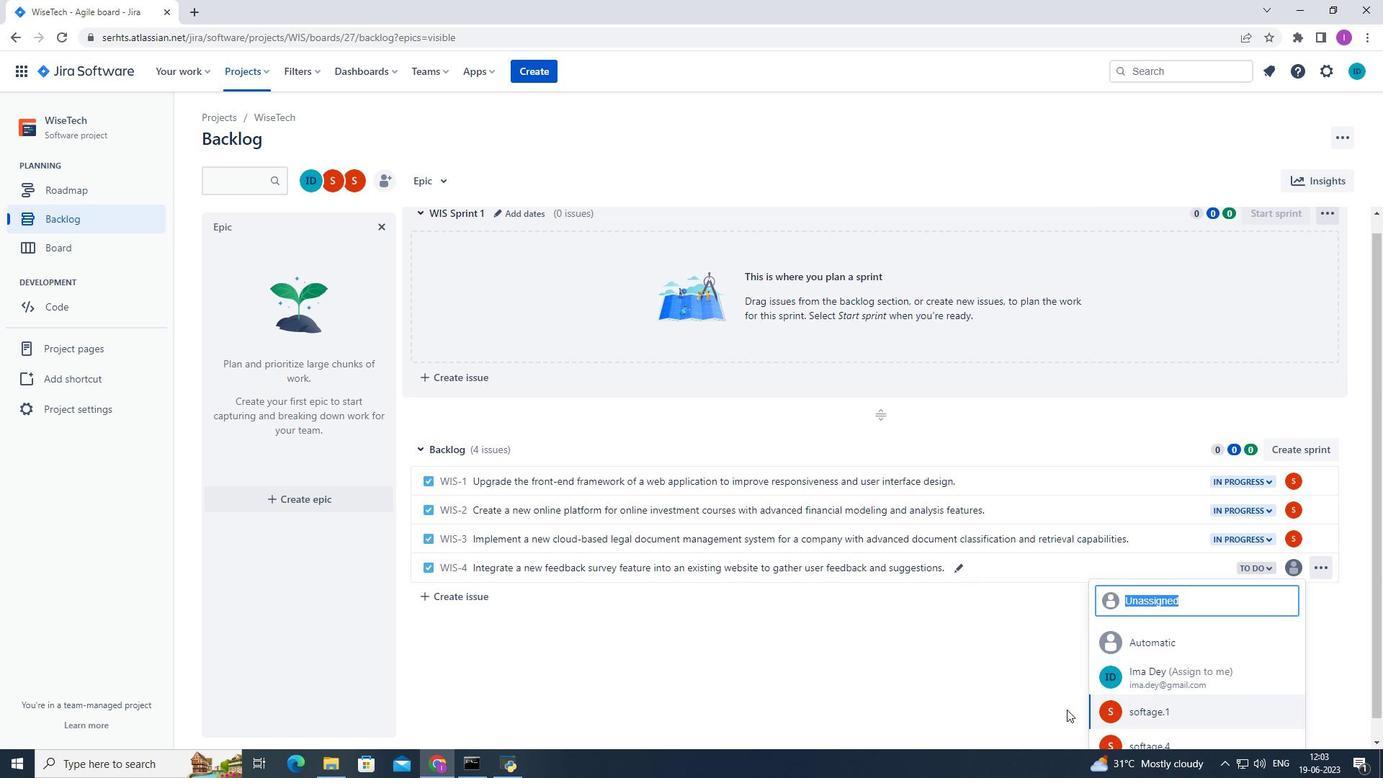 
Action: Mouse scrolled (1062, 704) with delta (0, 0)
Screenshot: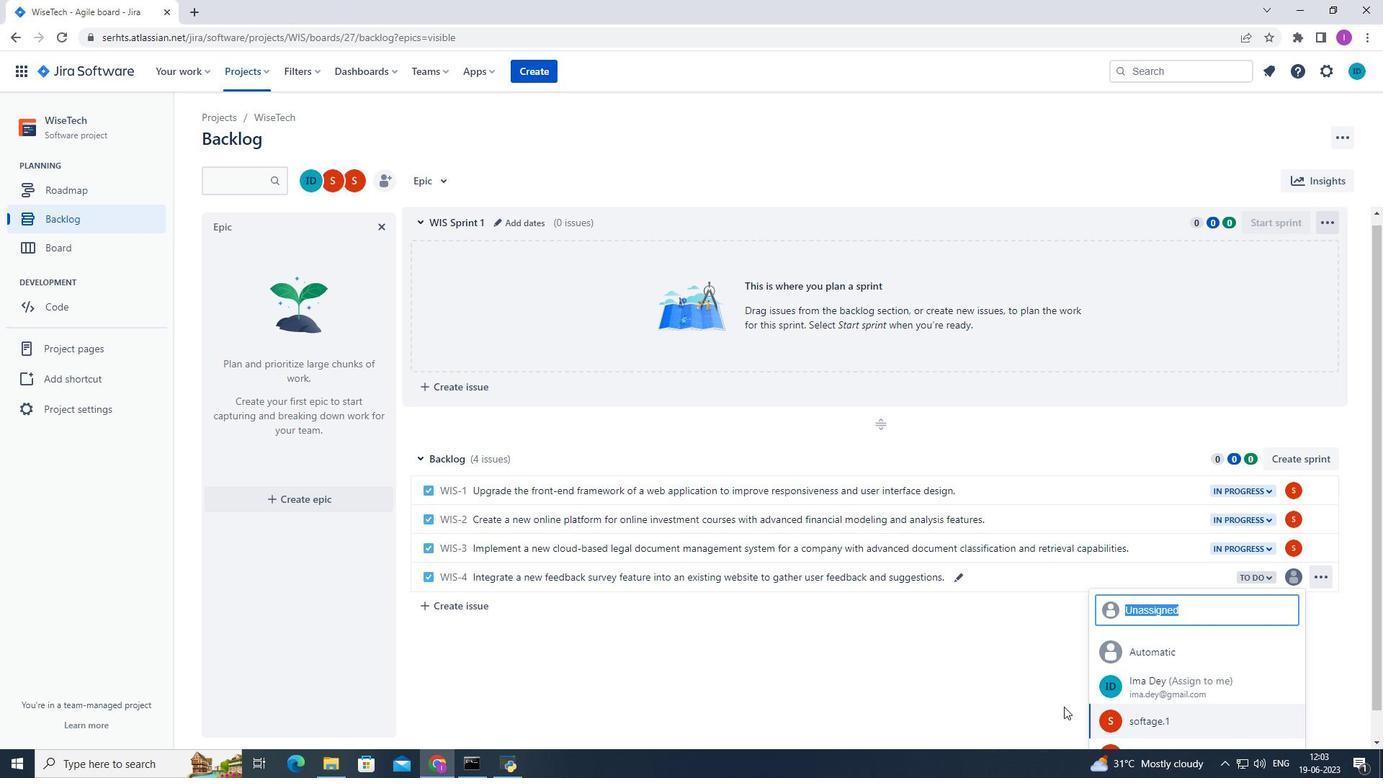 
Action: Mouse moved to (1068, 694)
Screenshot: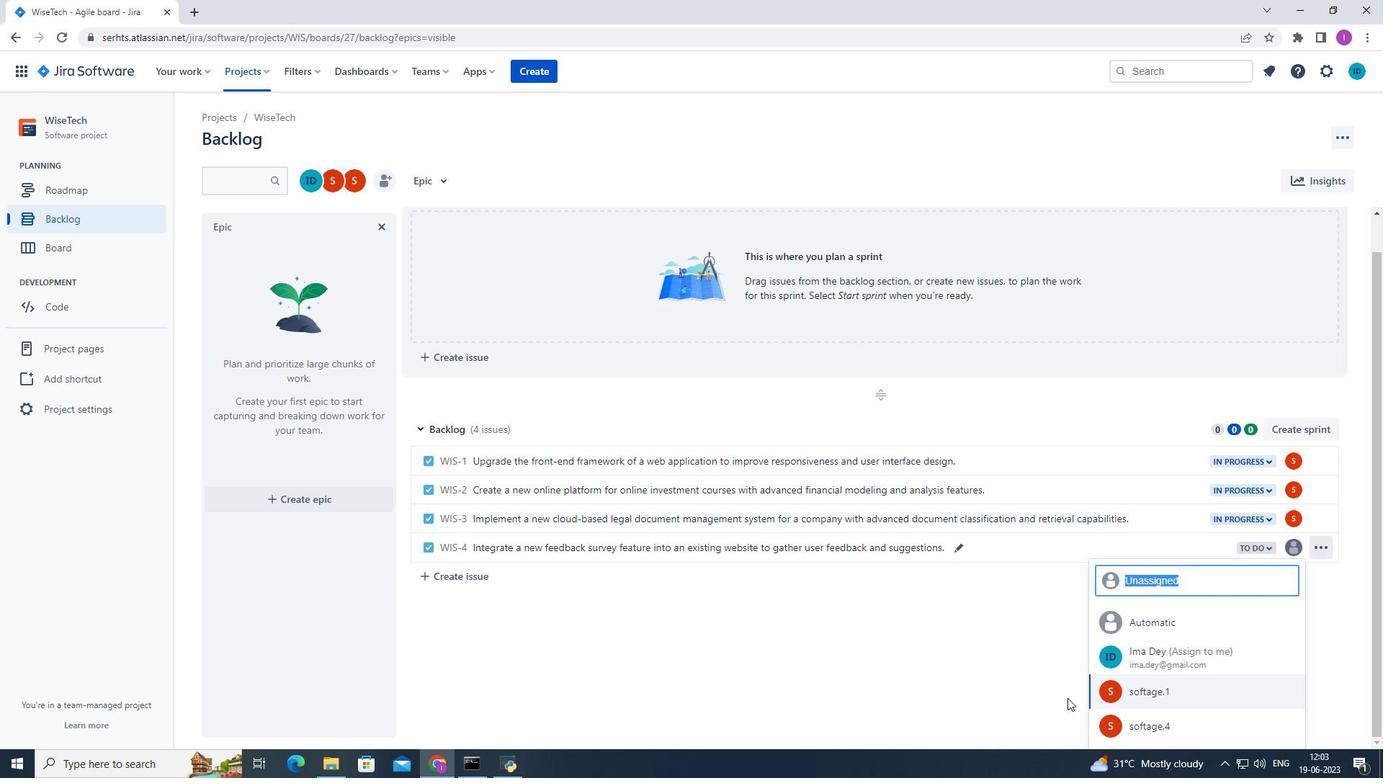 
Action: Mouse scrolled (1068, 694) with delta (0, 0)
Screenshot: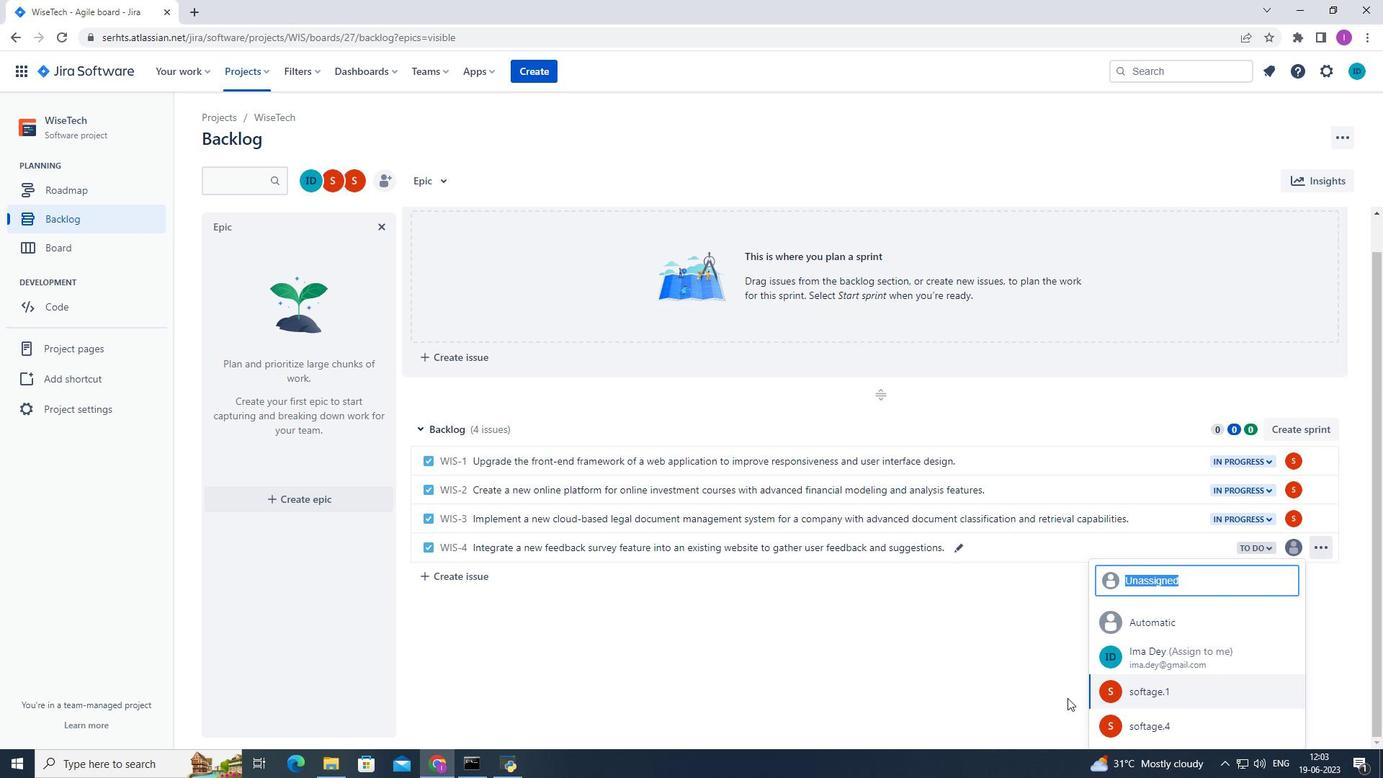
Action: Mouse scrolled (1068, 694) with delta (0, 0)
Screenshot: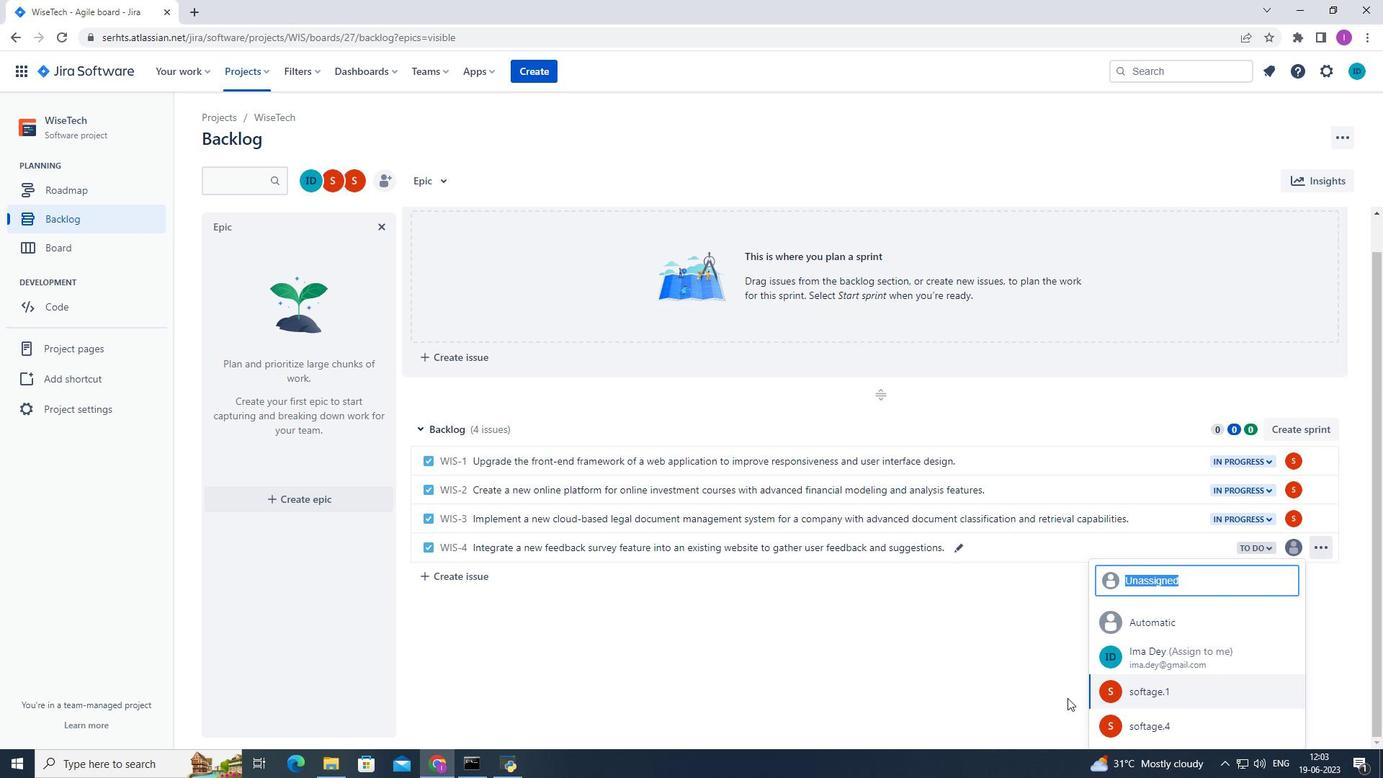 
Action: Mouse moved to (1069, 693)
Screenshot: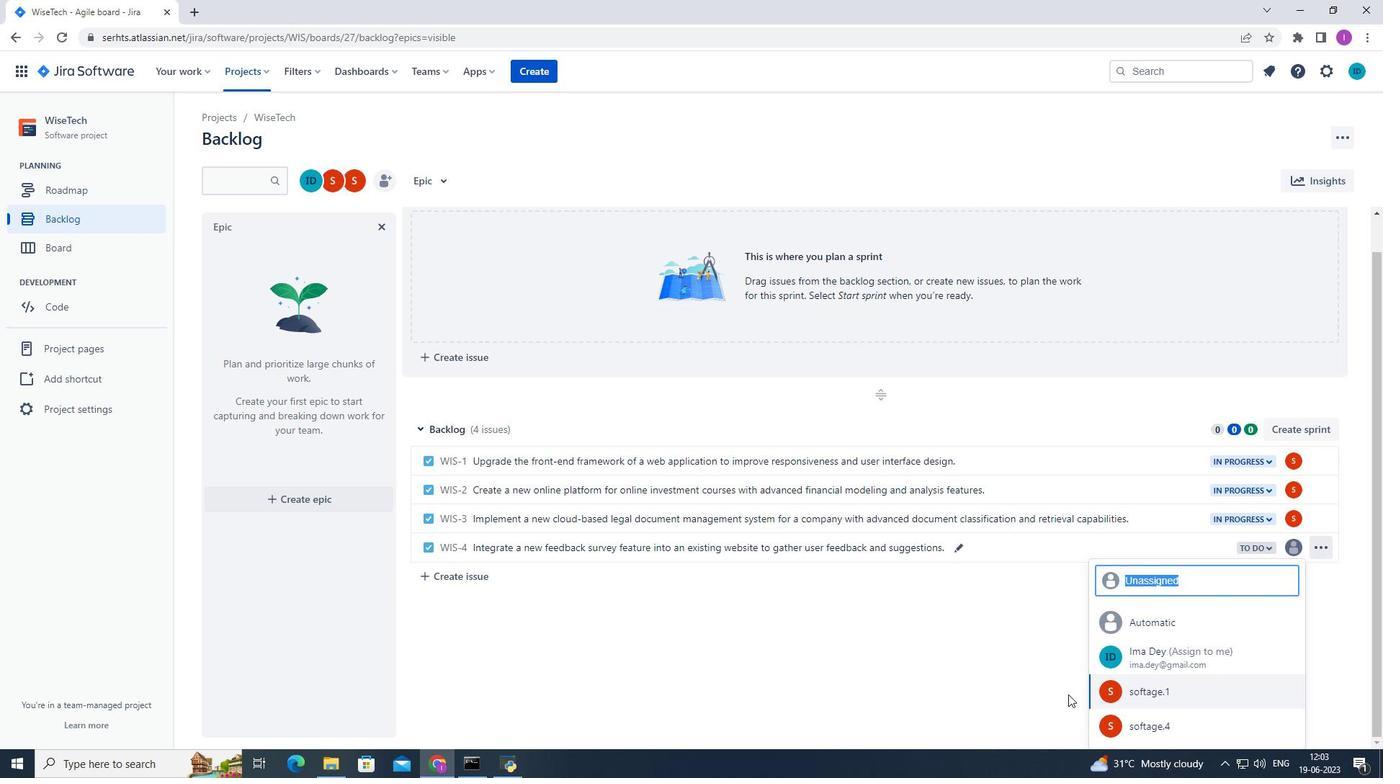 
Action: Mouse scrolled (1069, 694) with delta (0, 0)
Screenshot: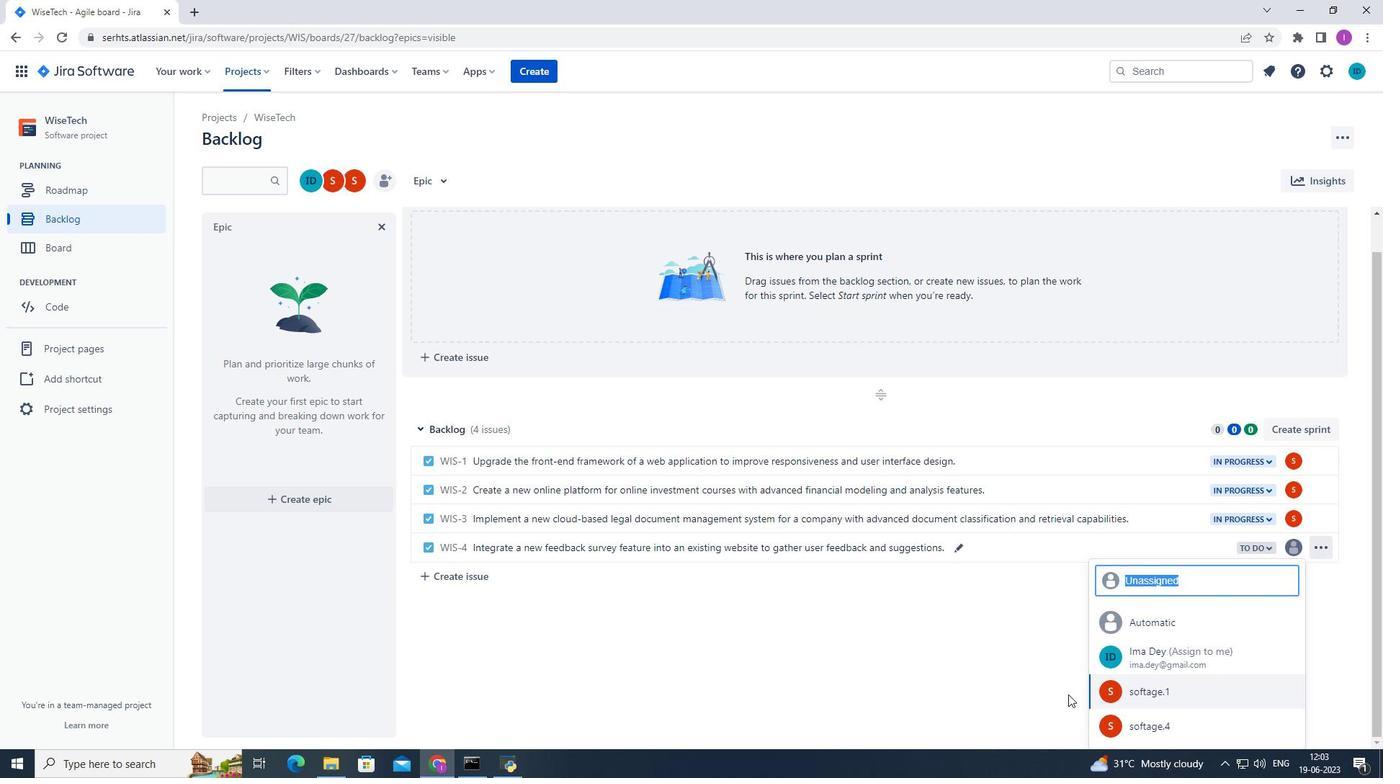 
Action: Mouse moved to (1073, 691)
Screenshot: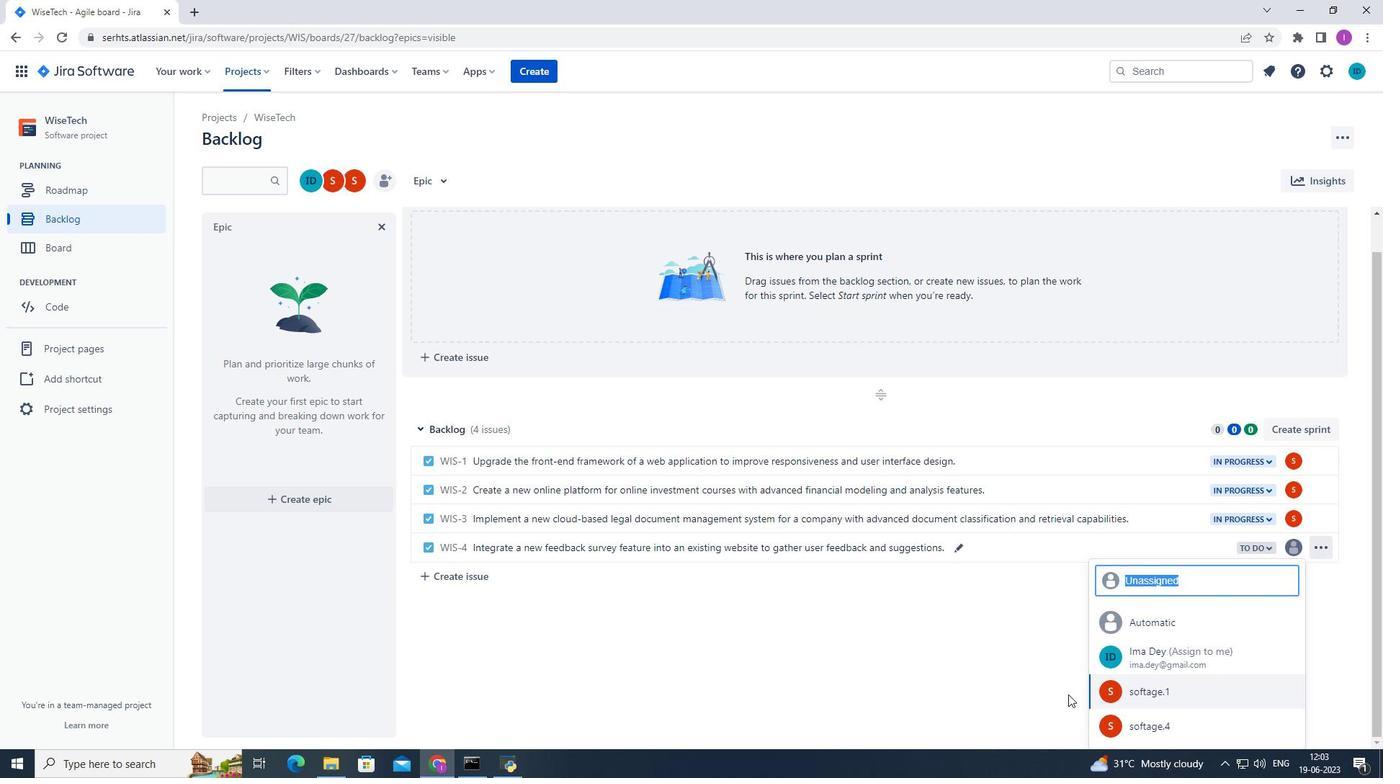 
Action: Mouse scrolled (1073, 691) with delta (0, 0)
Screenshot: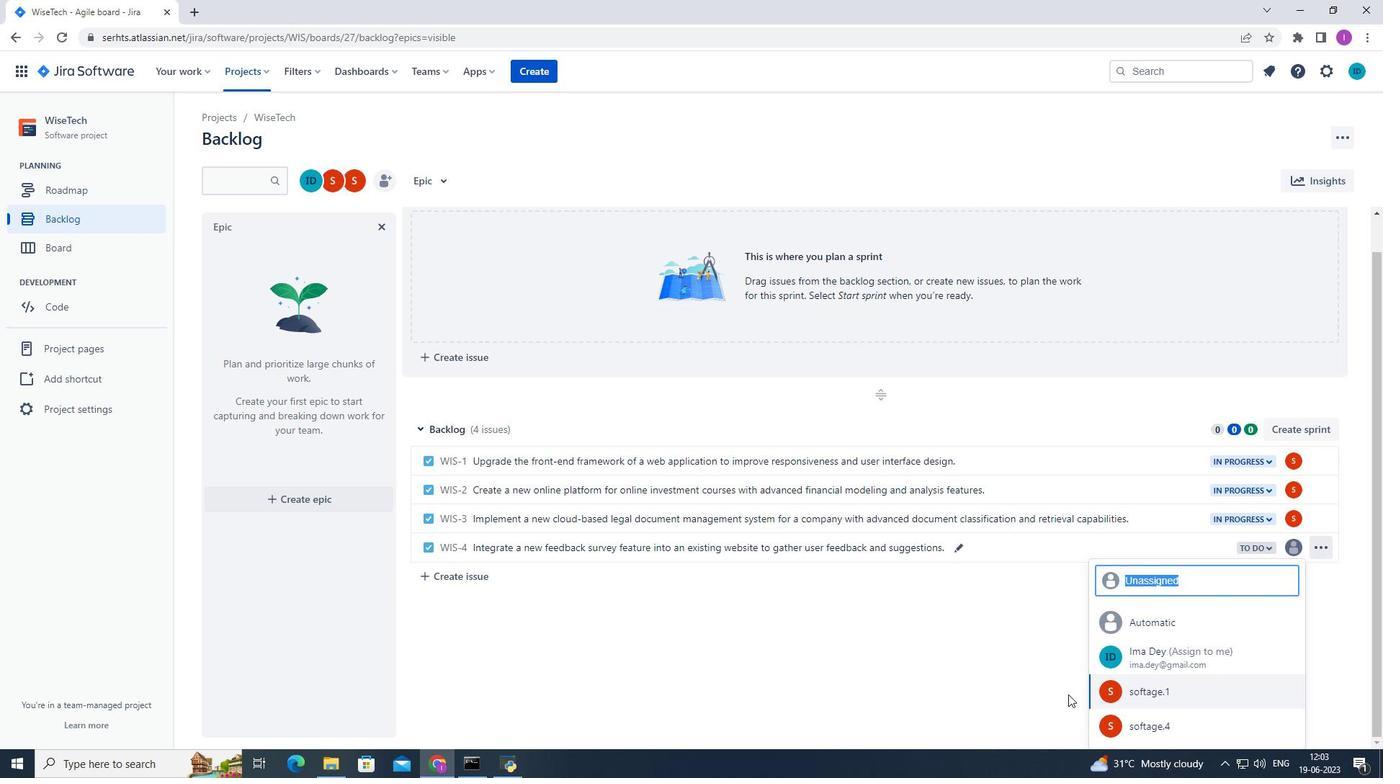 
Action: Mouse moved to (1169, 695)
Screenshot: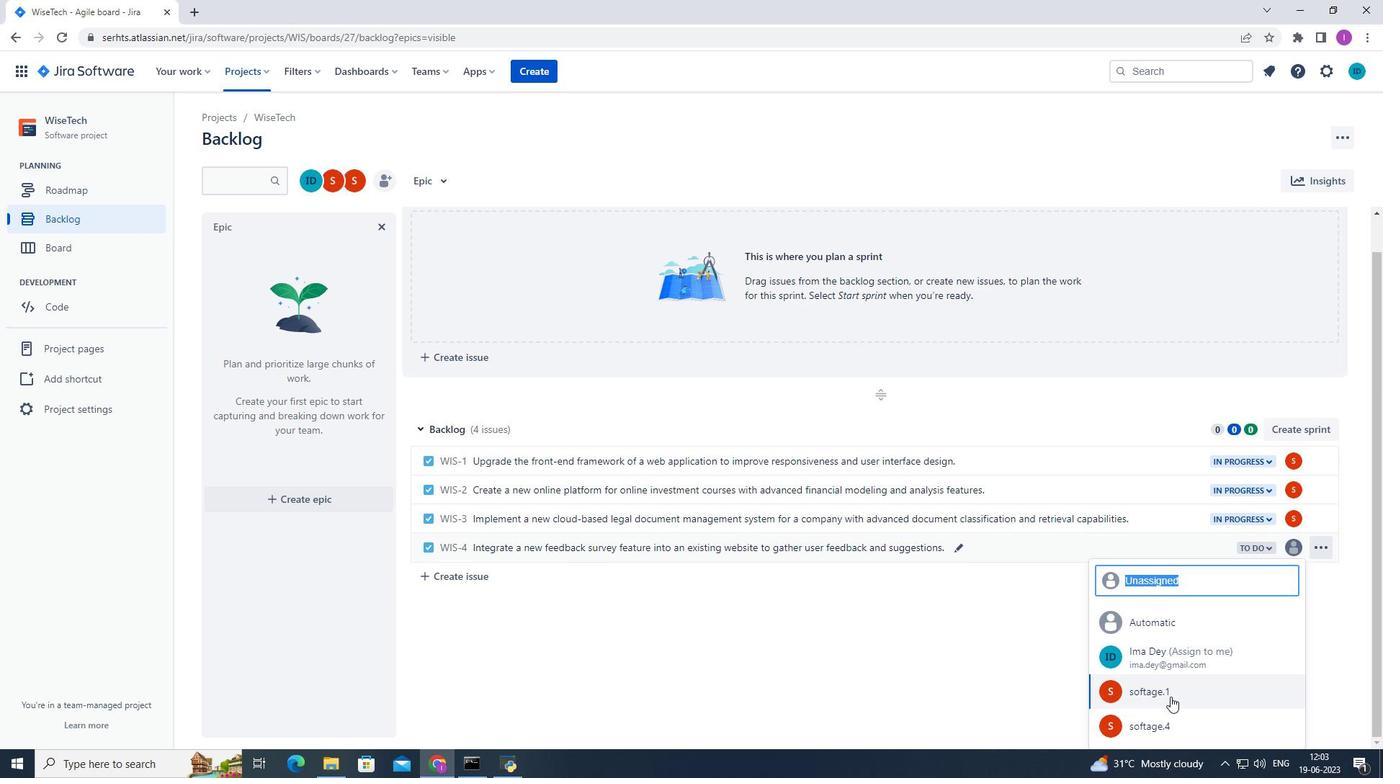 
Action: Mouse pressed left at (1169, 695)
Screenshot: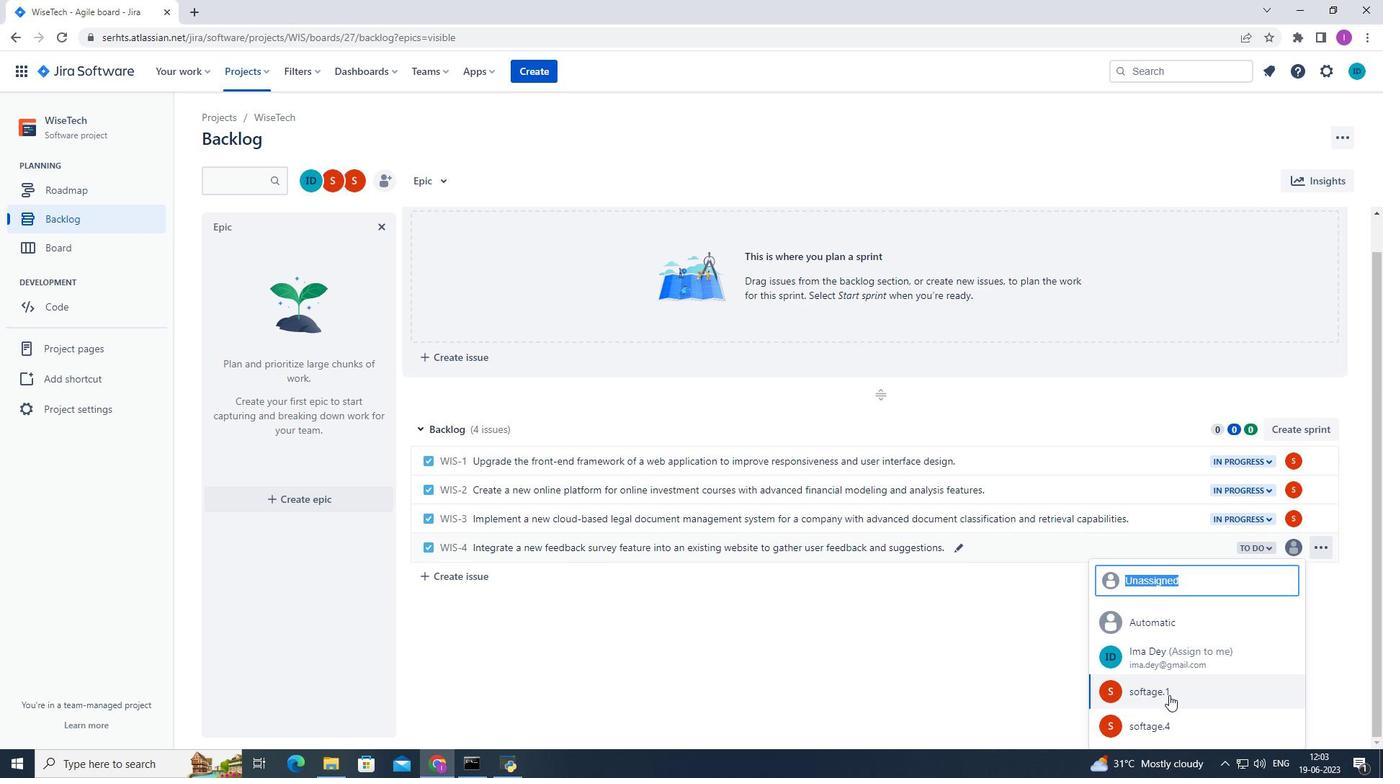 
Action: Mouse moved to (1269, 583)
Screenshot: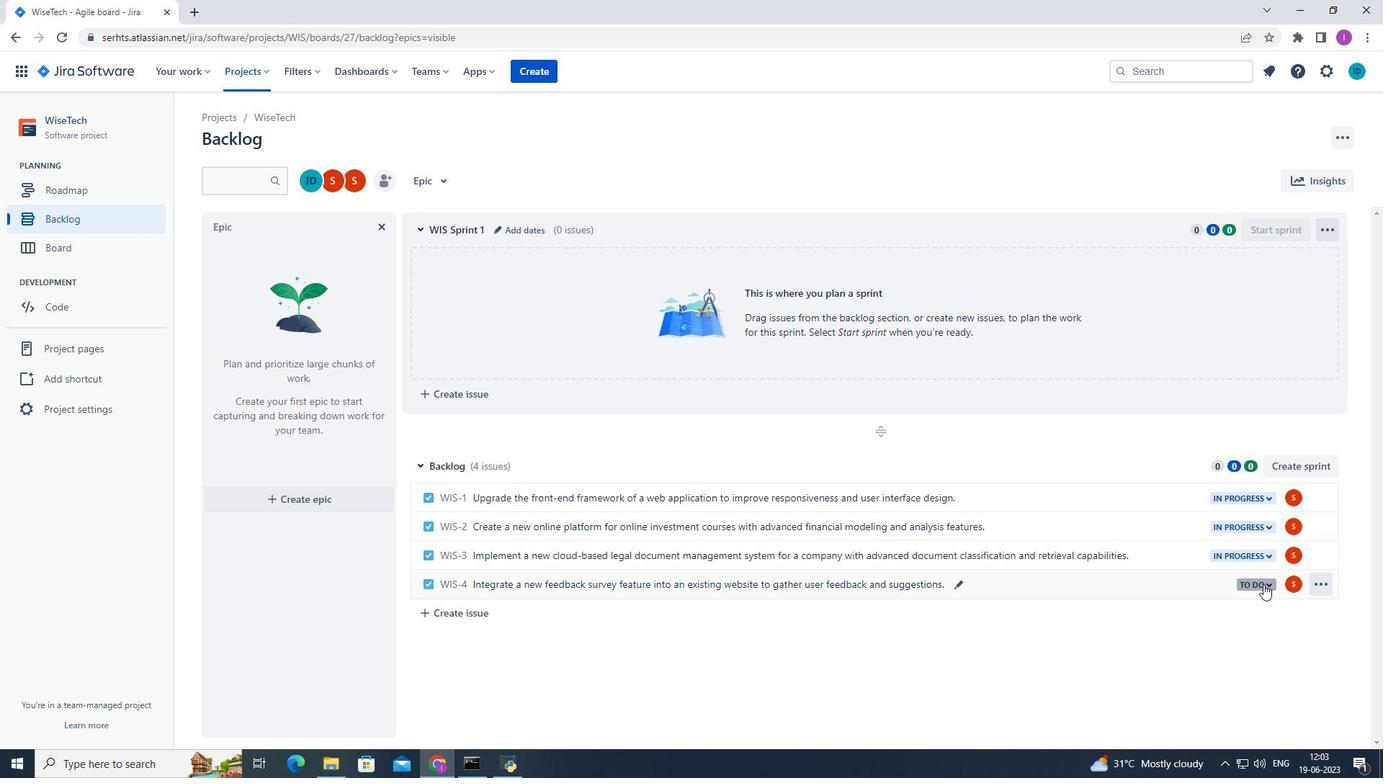 
Action: Mouse pressed left at (1269, 583)
Screenshot: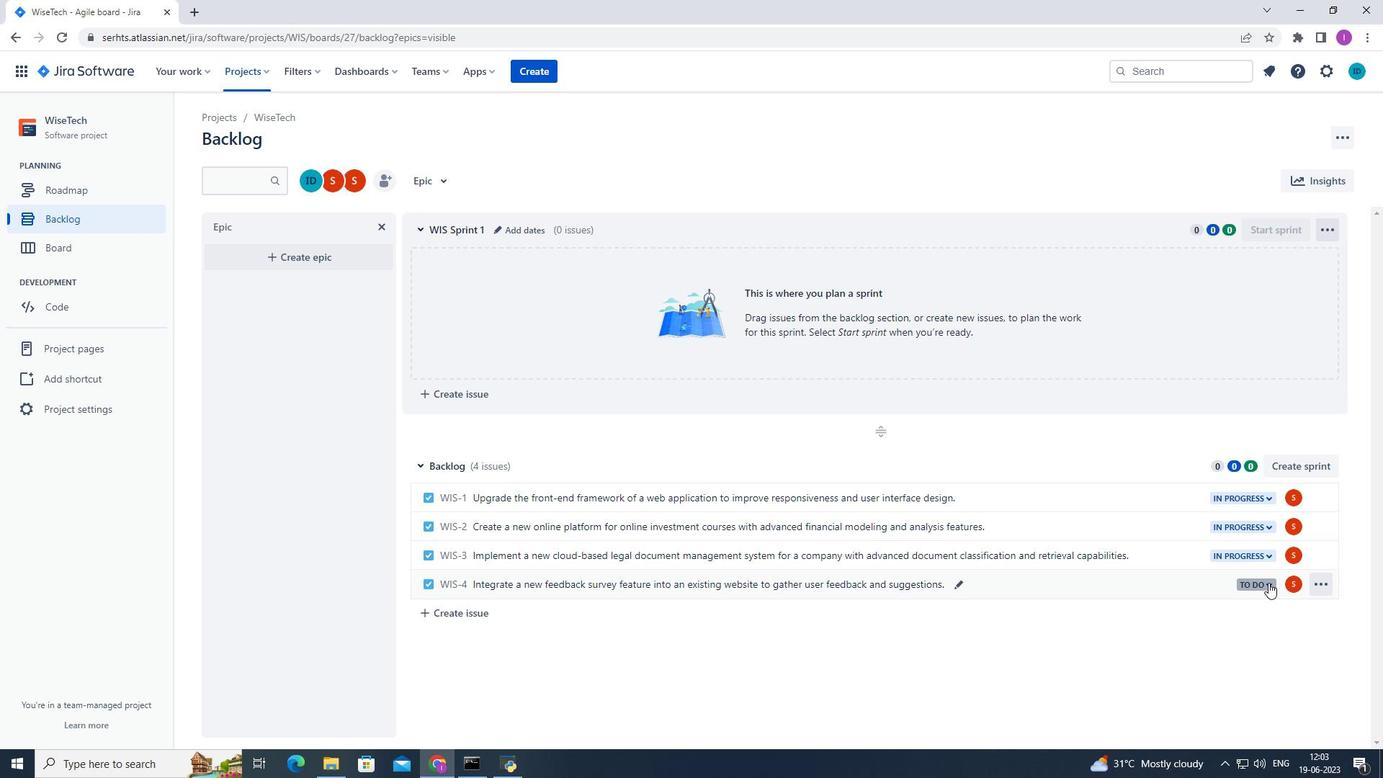 
Action: Mouse moved to (1152, 616)
Screenshot: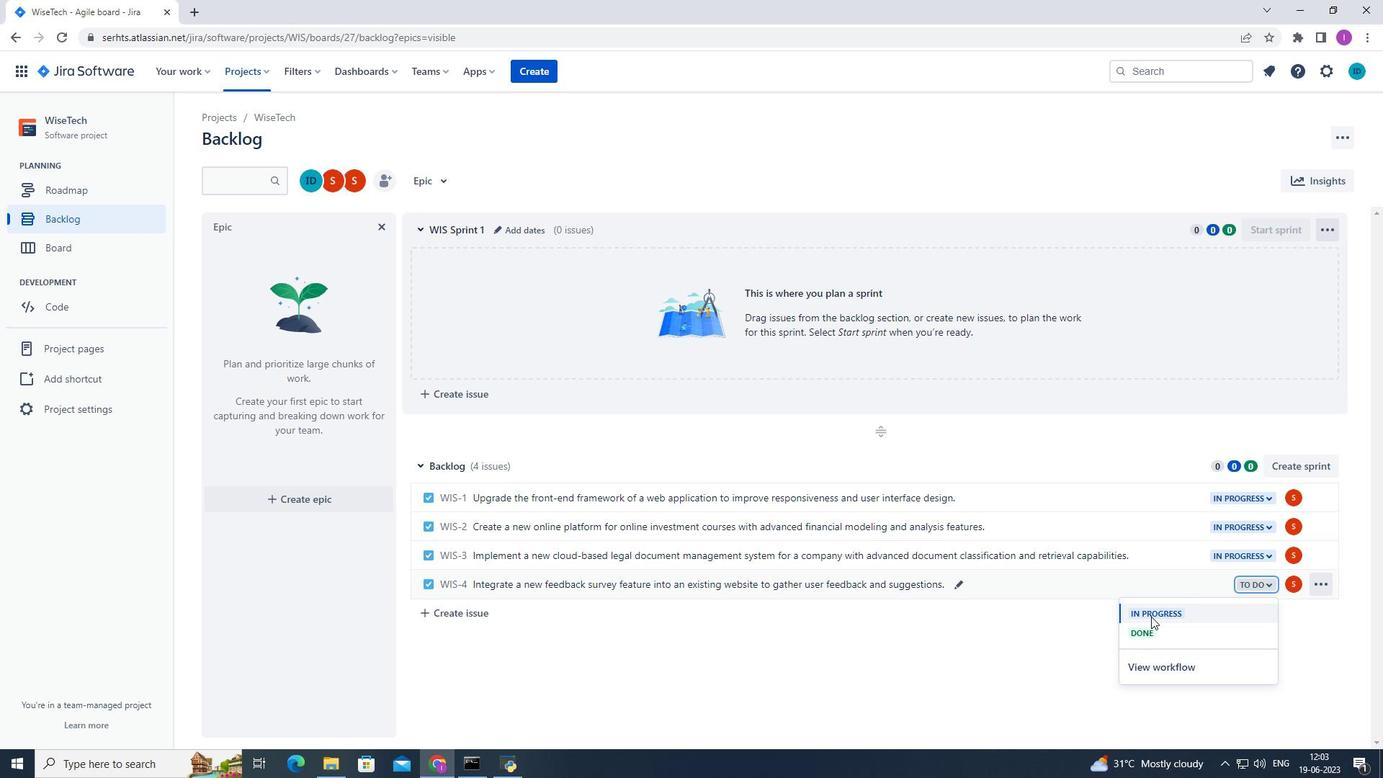 
Action: Mouse pressed left at (1152, 616)
Screenshot: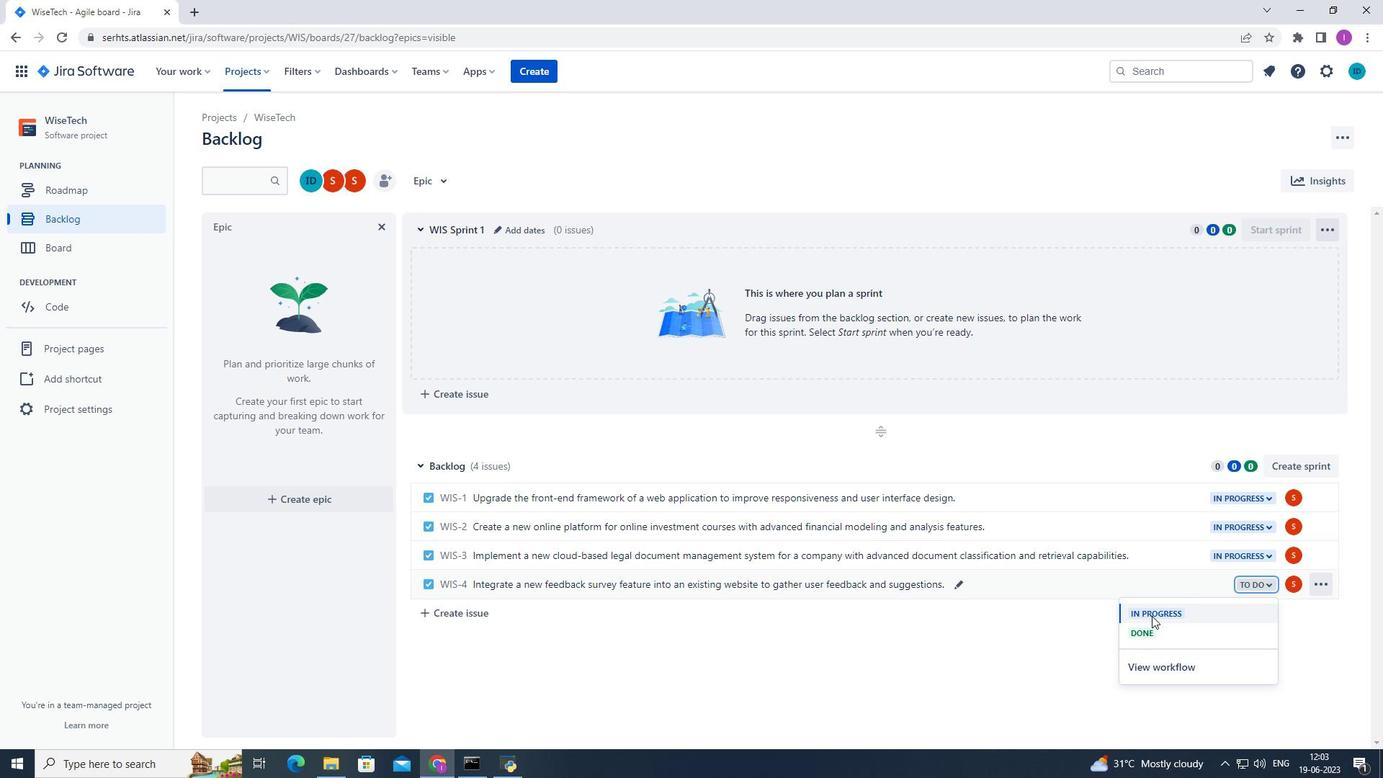 
Action: Mouse moved to (1155, 615)
Screenshot: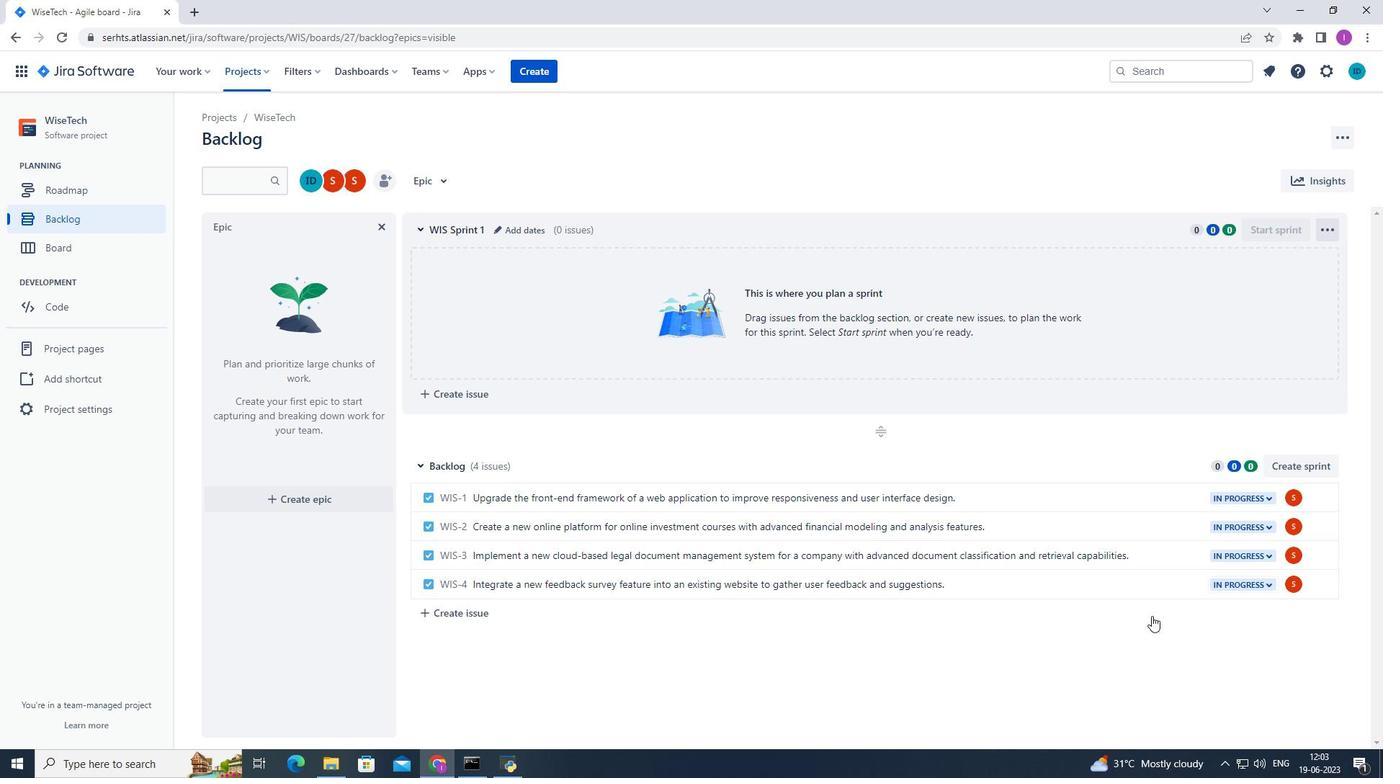 
